 Task: Look for space in Shuangyang, China from 9th June, 2023 to 16th June, 2023 for 2 adults in price range Rs.8000 to Rs.16000. Place can be entire place with 2 bedrooms having 2 beds and 1 bathroom. Property type can be house, flat, guest house. Booking option can be shelf check-in. Required host language is Chinese (Simplified).
Action: Mouse moved to (652, 86)
Screenshot: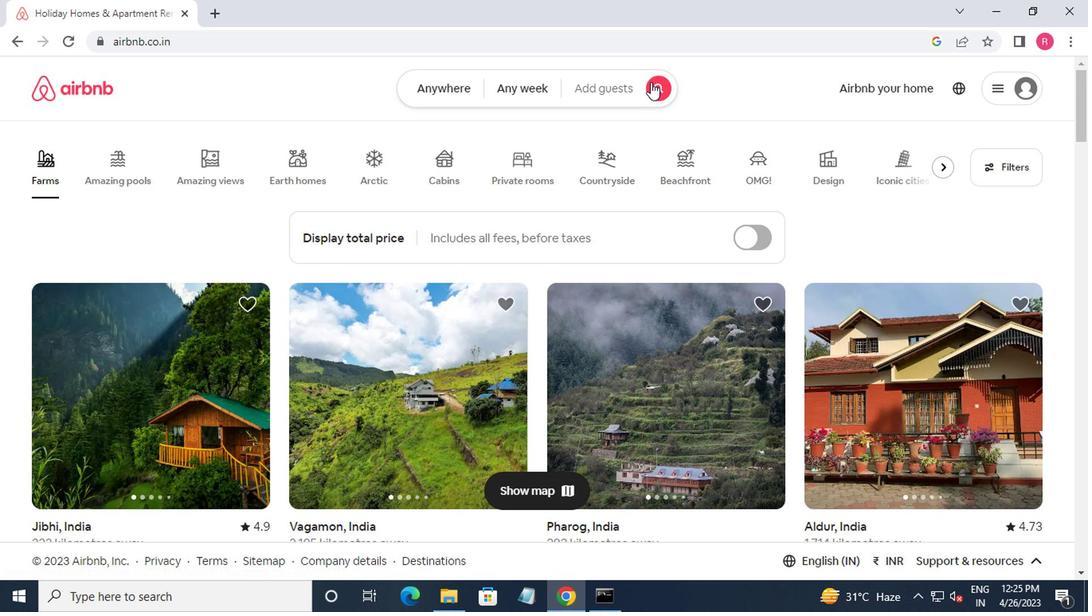 
Action: Mouse pressed left at (652, 86)
Screenshot: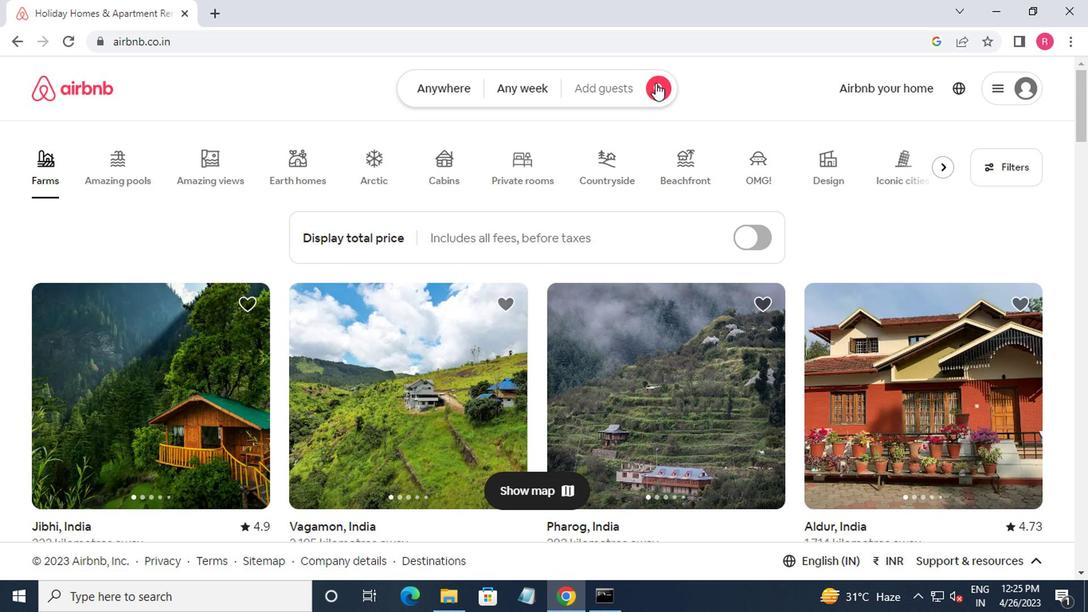 
Action: Mouse moved to (330, 157)
Screenshot: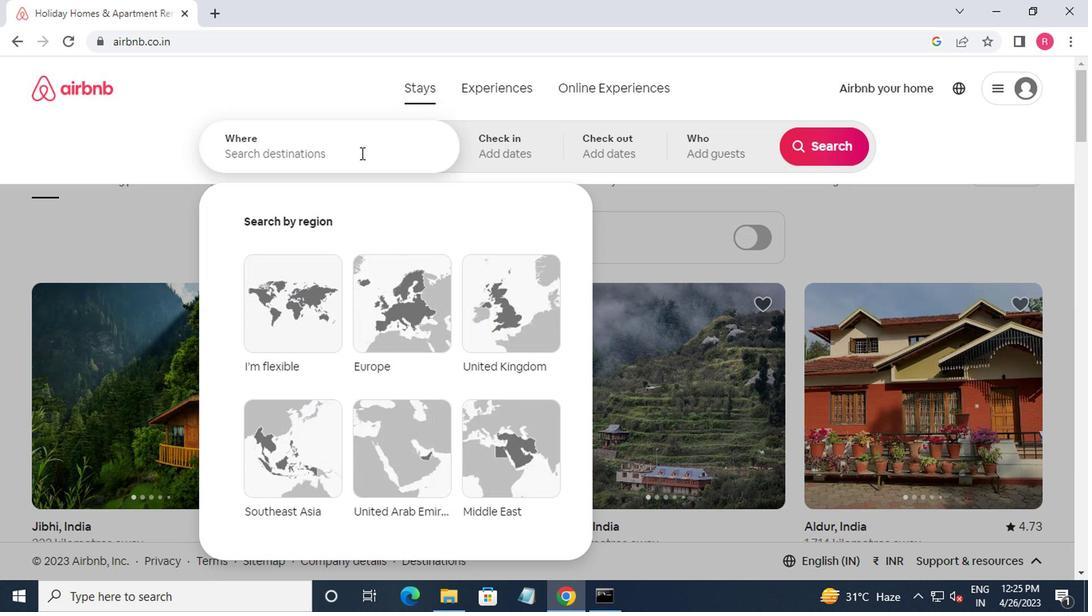 
Action: Mouse pressed left at (330, 157)
Screenshot: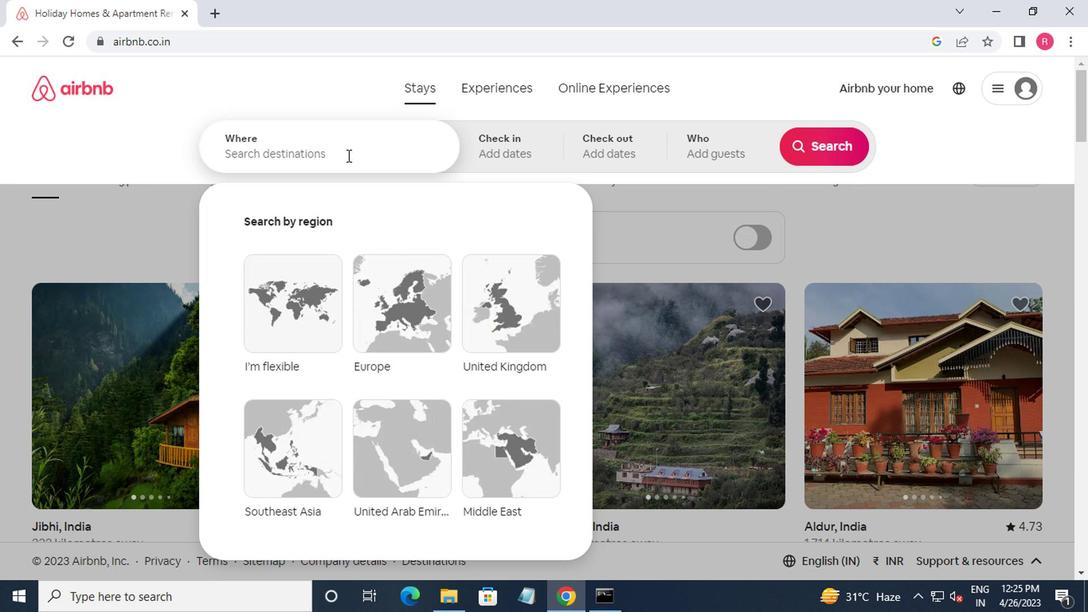 
Action: Mouse moved to (339, 159)
Screenshot: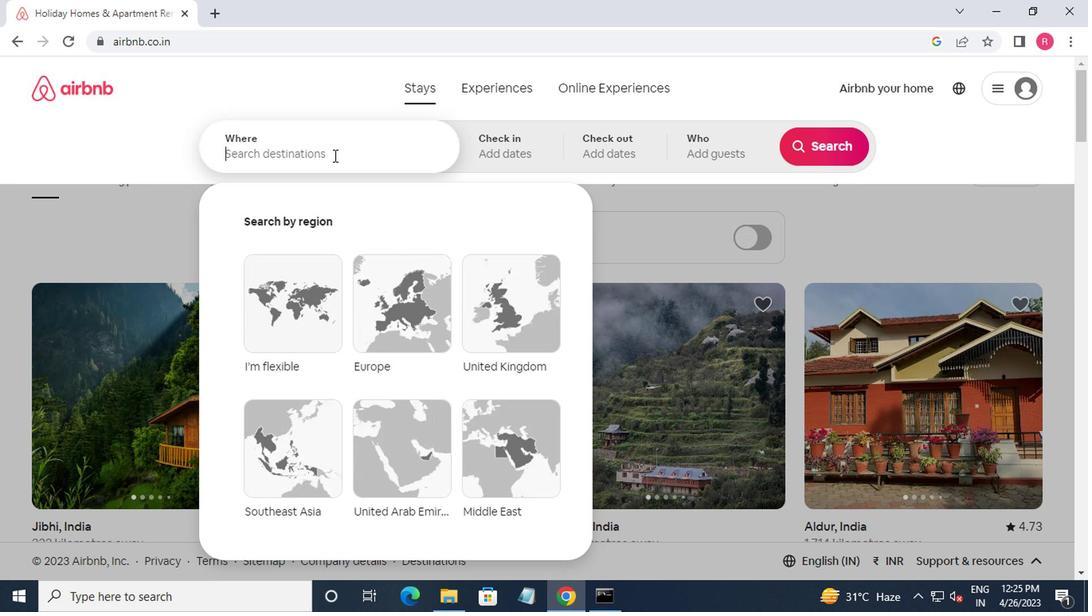 
Action: Key pressed shuangyang,china<Key.enter>
Screenshot: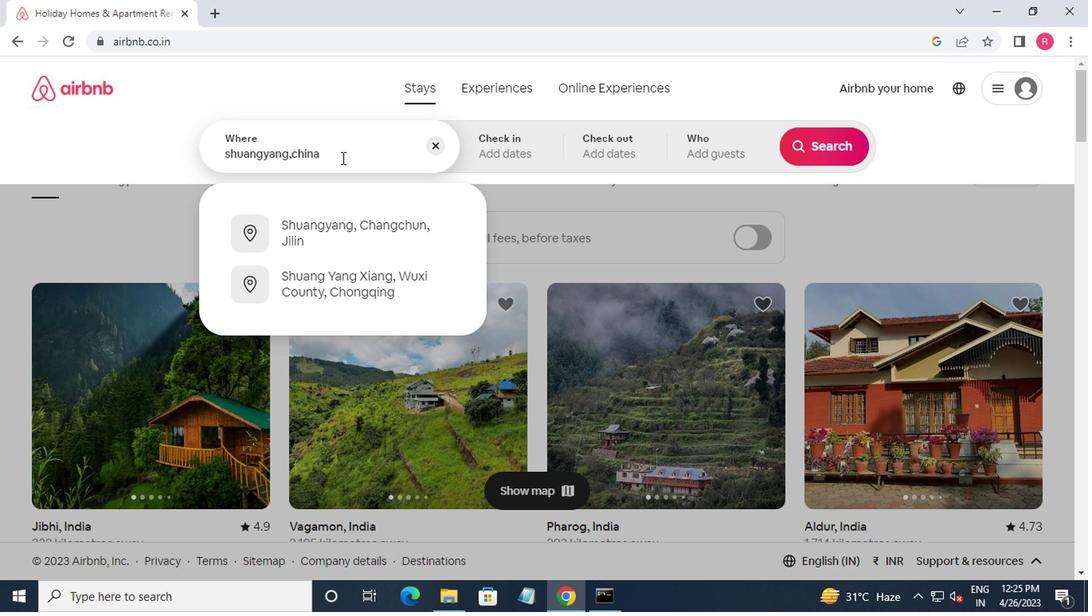 
Action: Mouse moved to (808, 273)
Screenshot: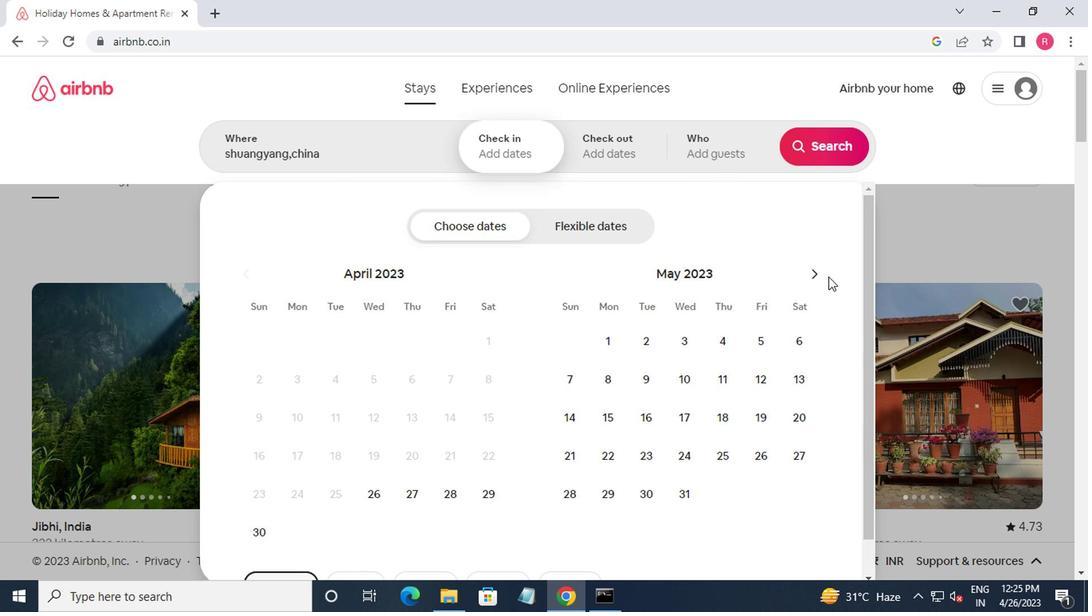 
Action: Mouse pressed left at (808, 273)
Screenshot: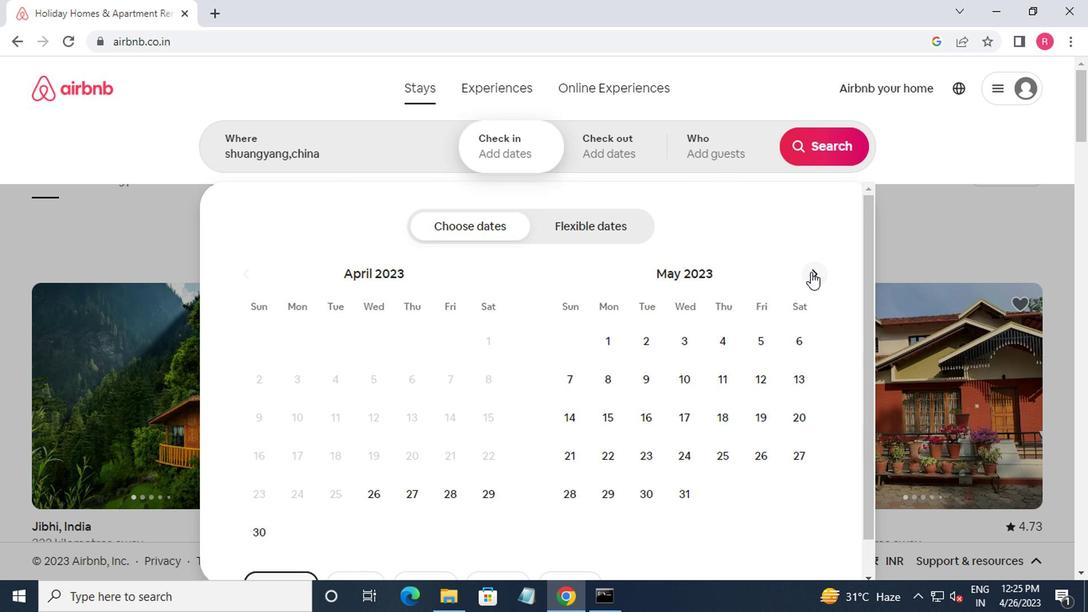 
Action: Mouse moved to (761, 392)
Screenshot: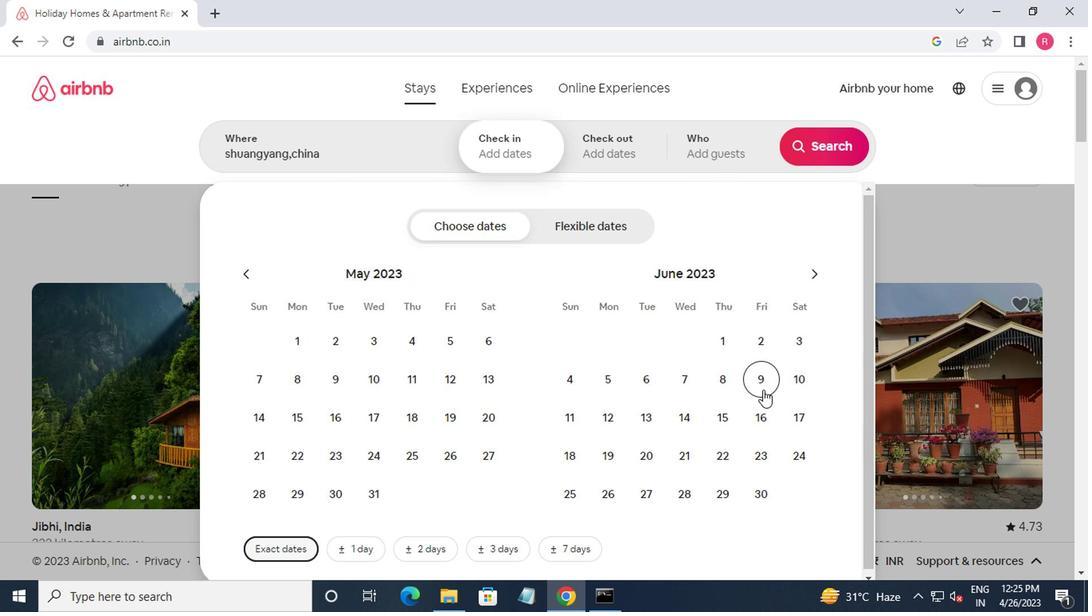 
Action: Mouse pressed left at (761, 392)
Screenshot: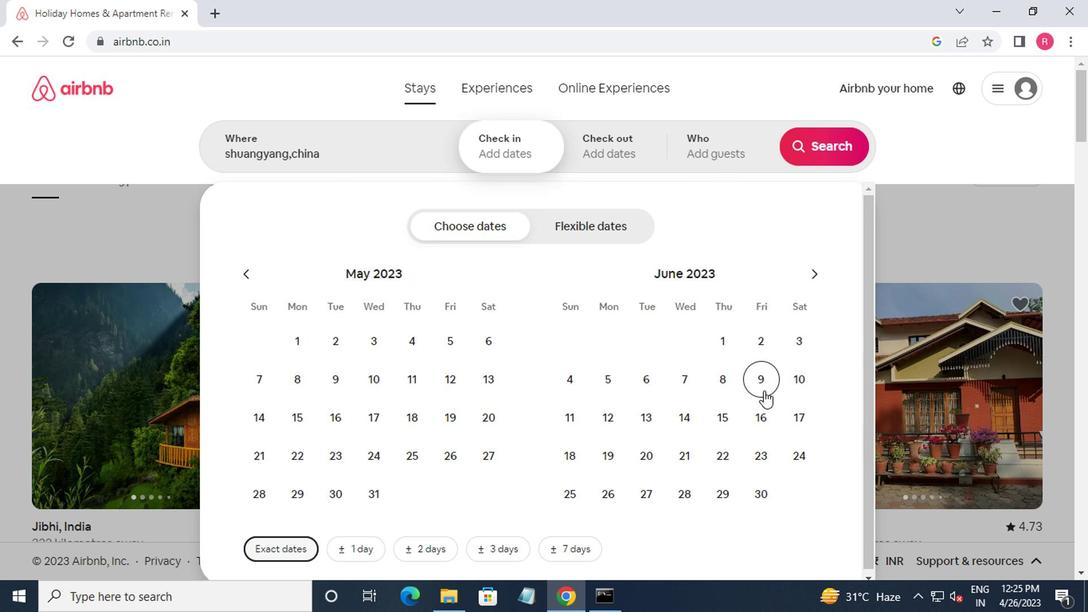 
Action: Mouse moved to (751, 427)
Screenshot: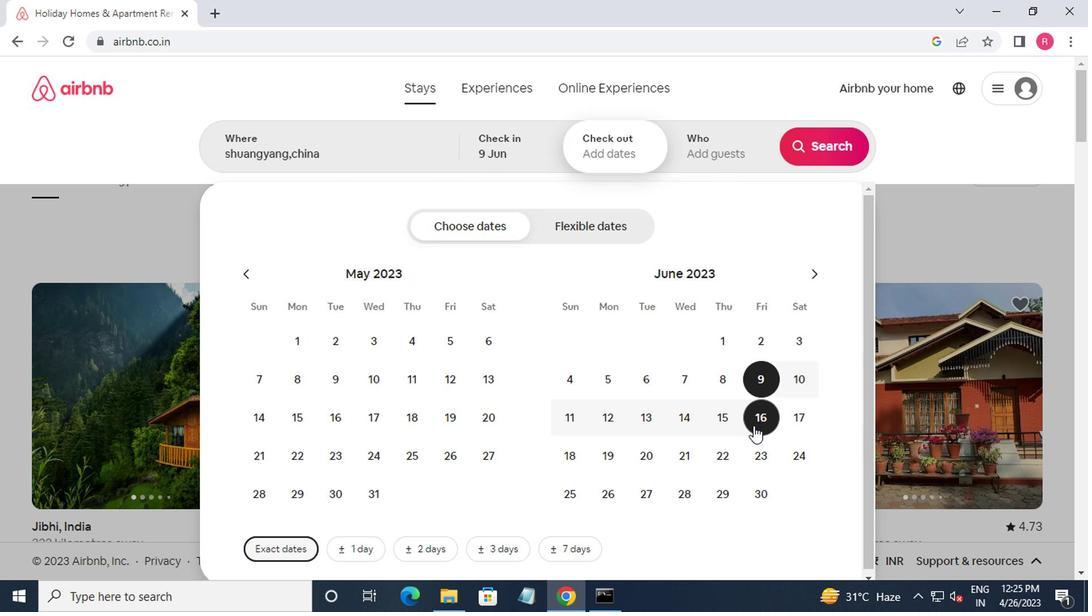 
Action: Mouse pressed left at (751, 427)
Screenshot: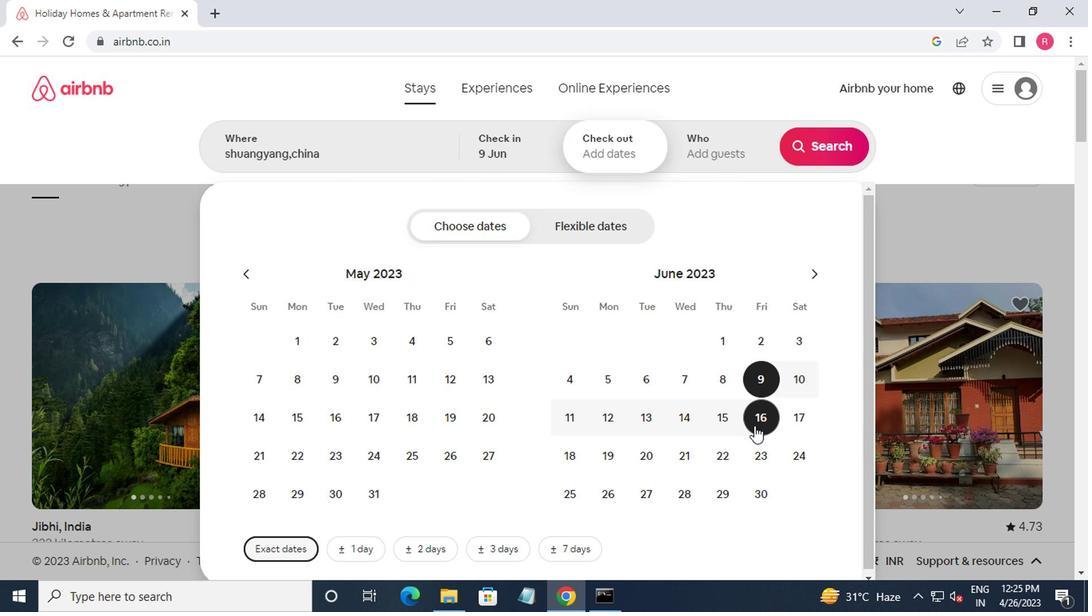 
Action: Mouse moved to (718, 147)
Screenshot: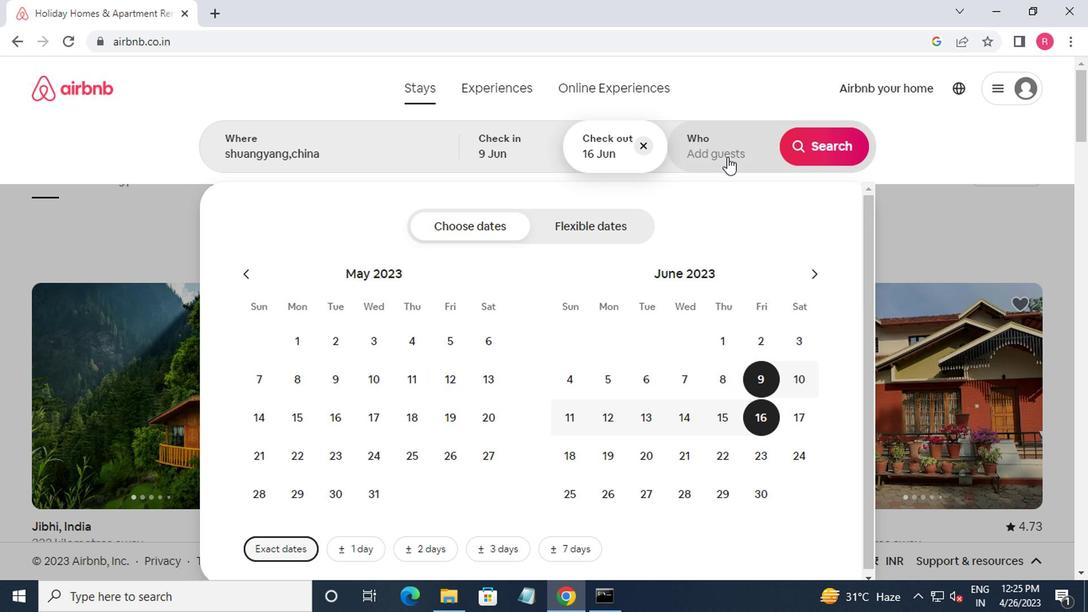 
Action: Mouse pressed left at (718, 147)
Screenshot: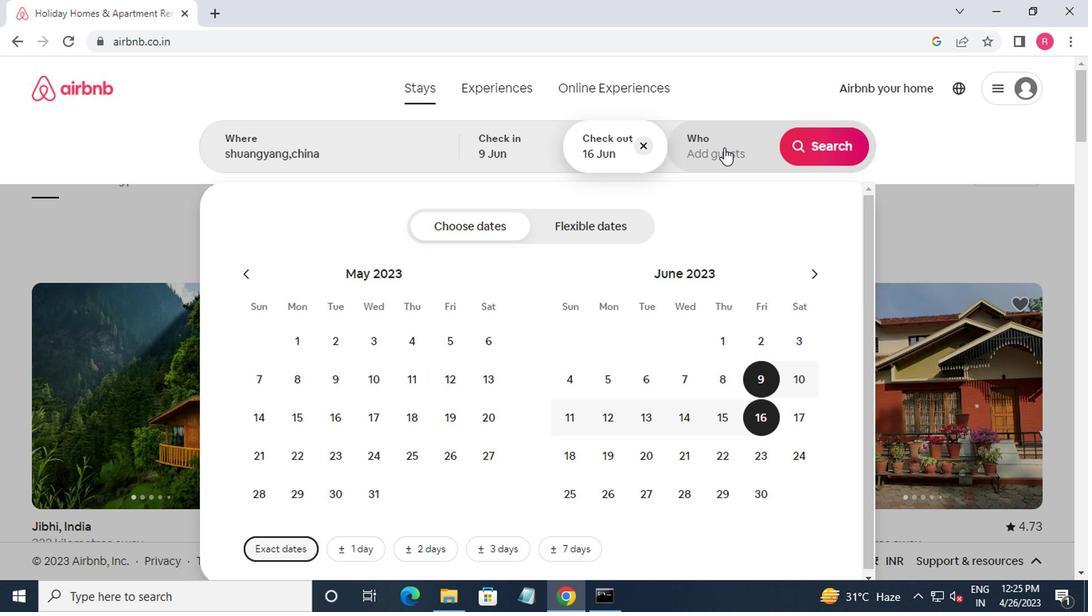 
Action: Mouse moved to (824, 226)
Screenshot: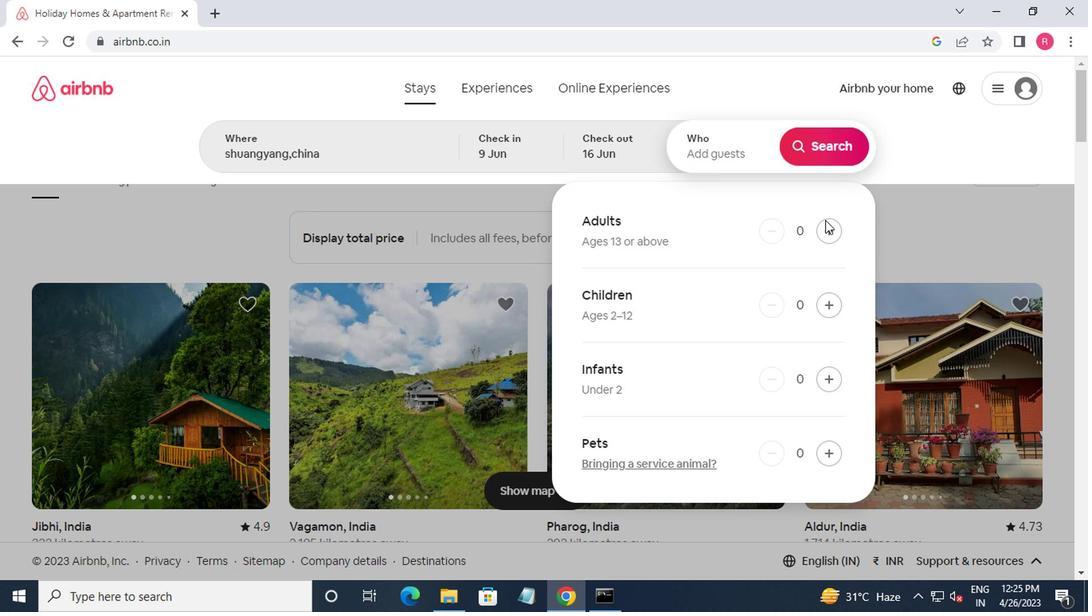 
Action: Mouse pressed left at (824, 226)
Screenshot: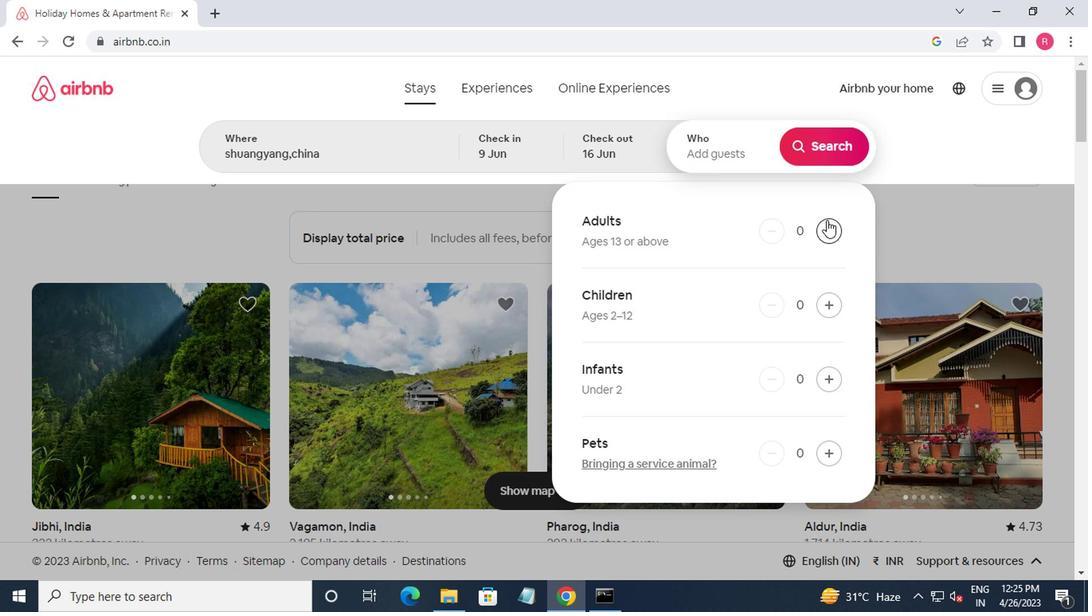 
Action: Mouse moved to (824, 226)
Screenshot: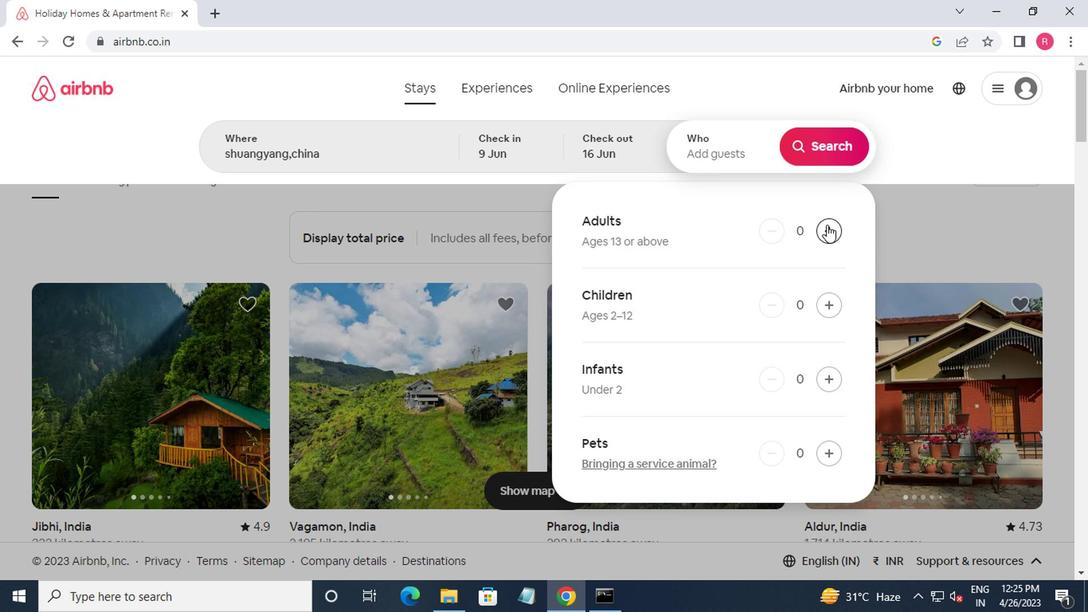 
Action: Mouse pressed left at (824, 226)
Screenshot: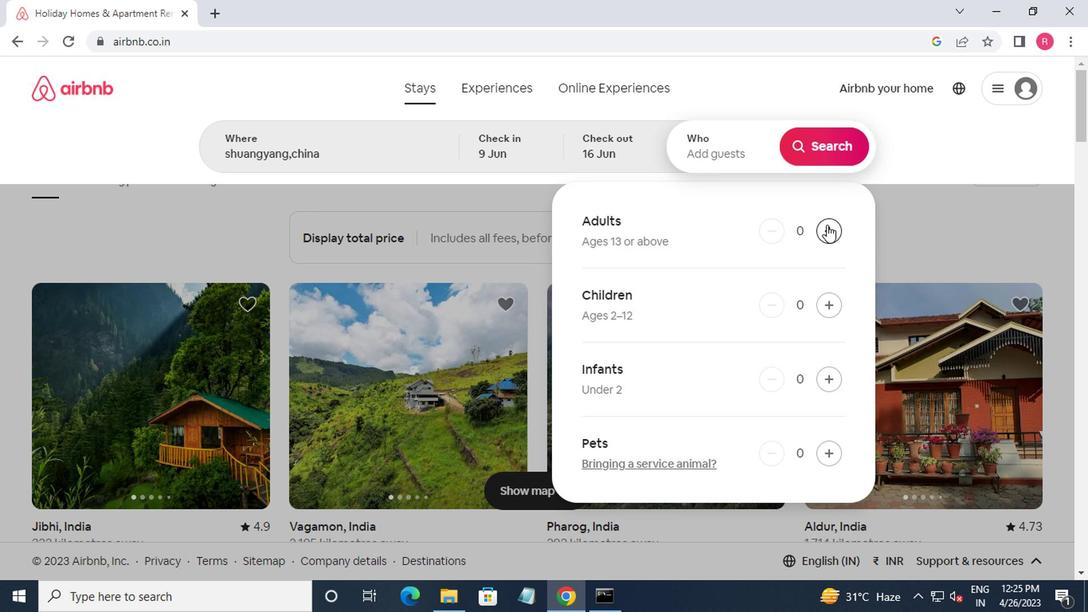 
Action: Mouse moved to (814, 156)
Screenshot: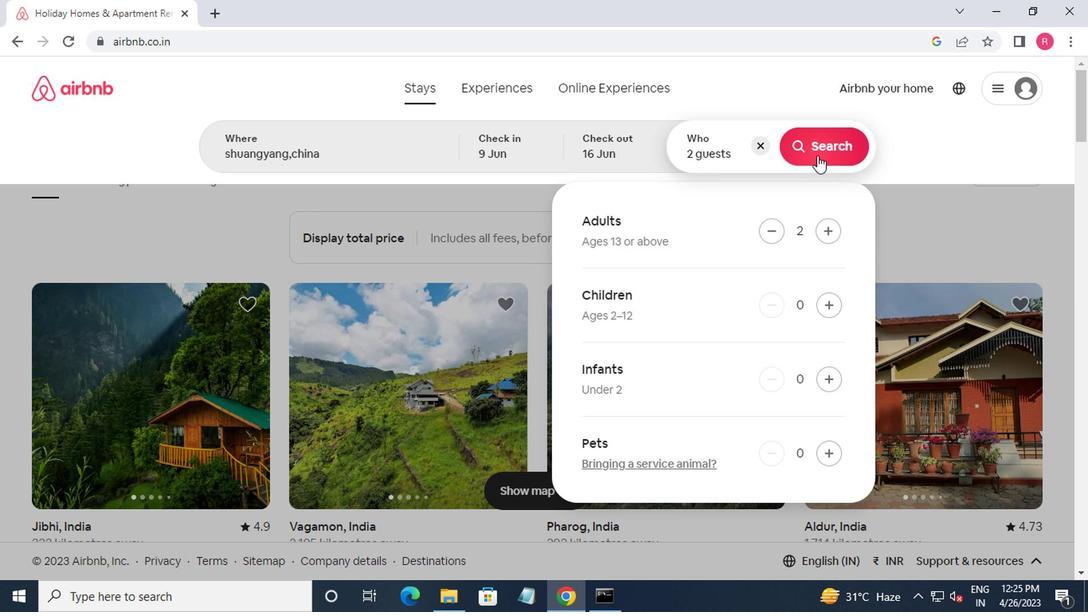 
Action: Mouse pressed left at (814, 156)
Screenshot: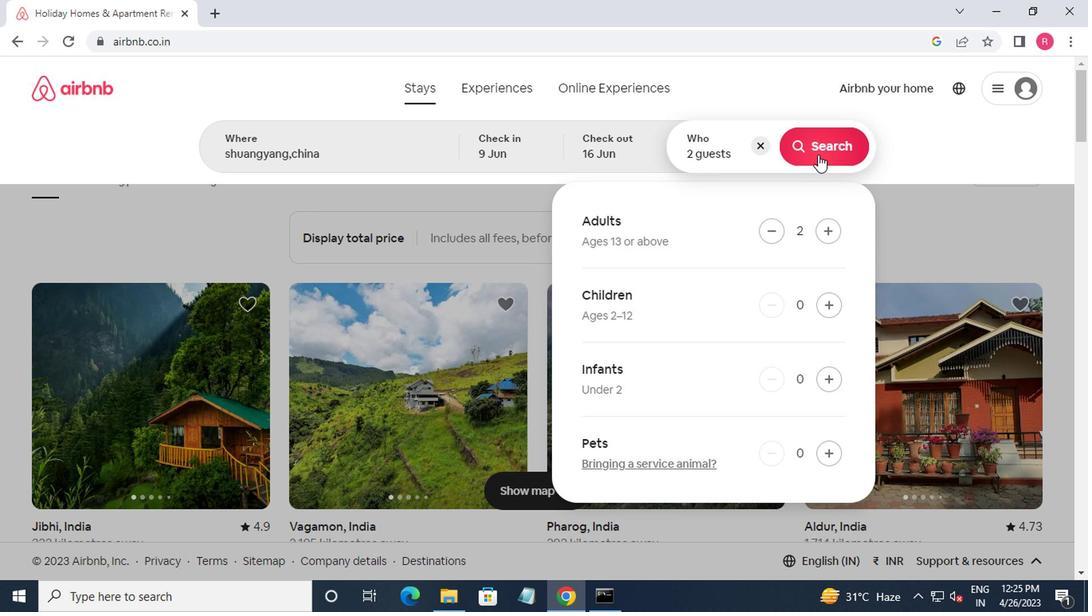 
Action: Mouse moved to (996, 157)
Screenshot: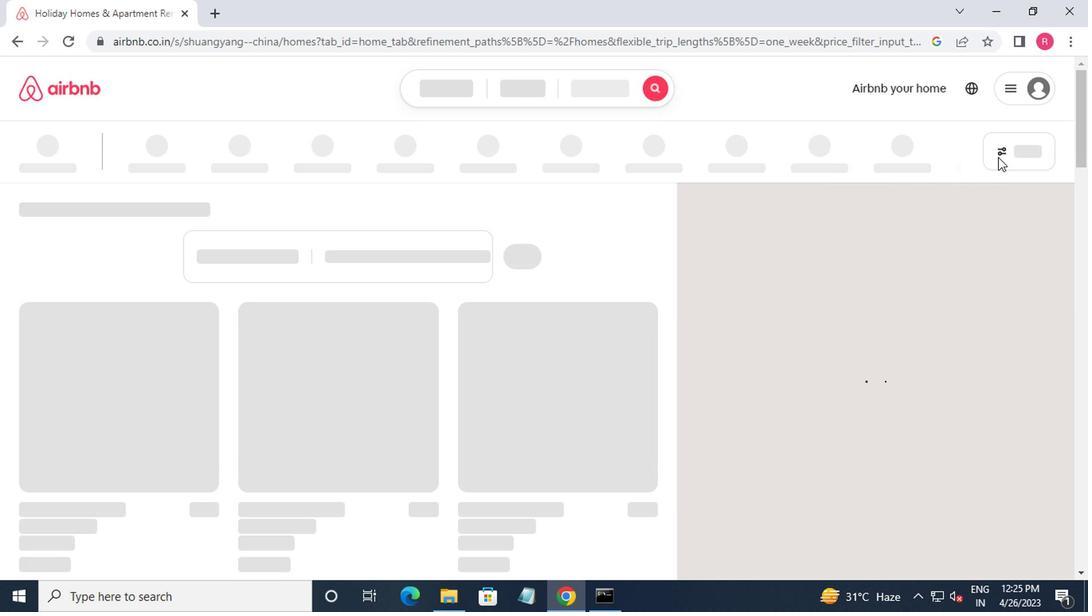 
Action: Mouse pressed left at (996, 157)
Screenshot: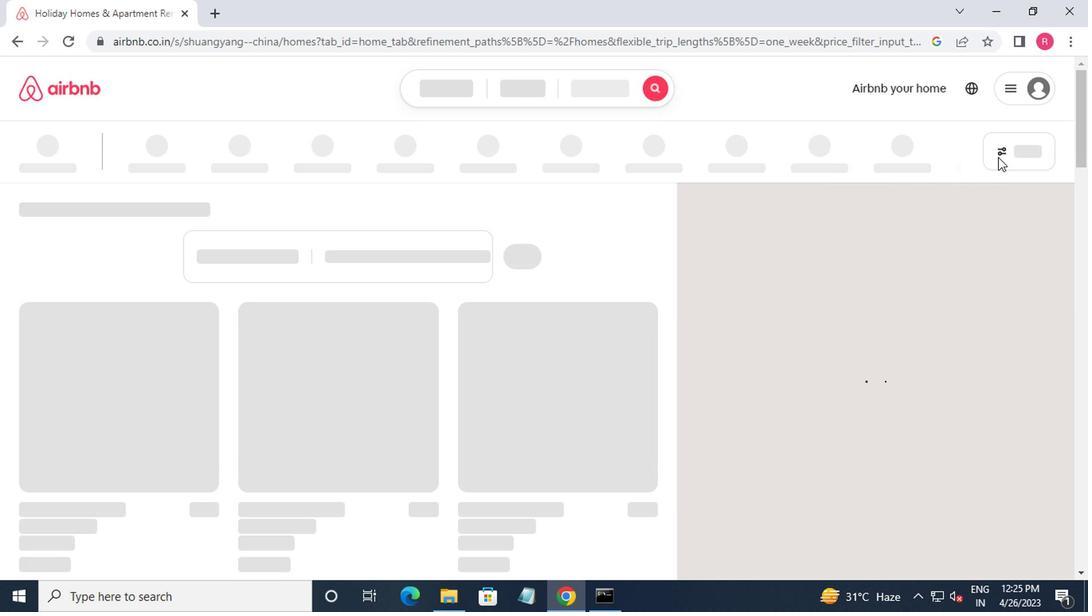 
Action: Mouse moved to (405, 261)
Screenshot: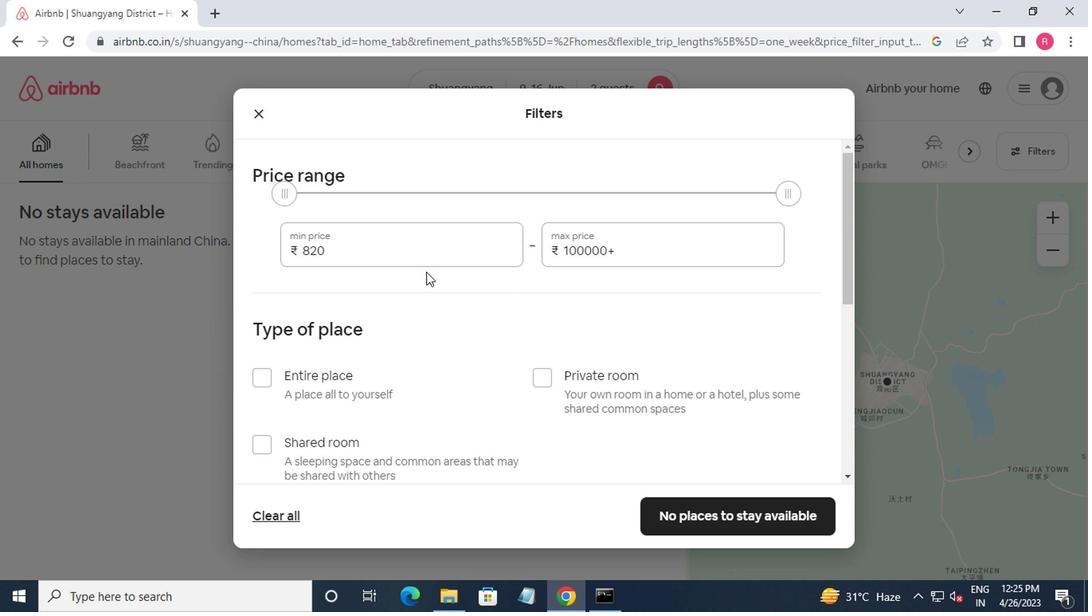 
Action: Mouse pressed left at (405, 261)
Screenshot: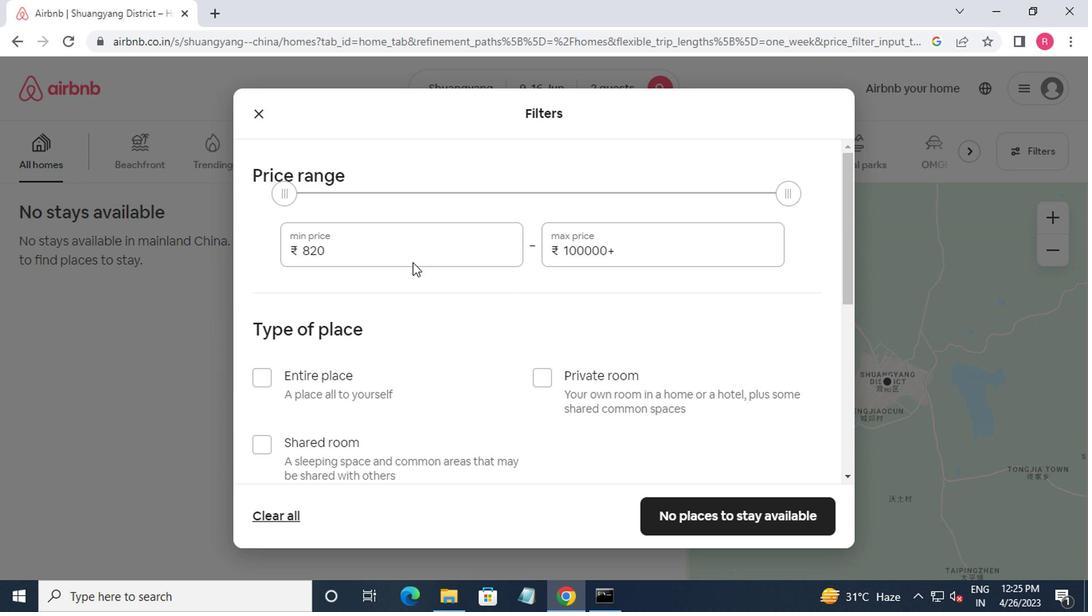 
Action: Mouse moved to (405, 260)
Screenshot: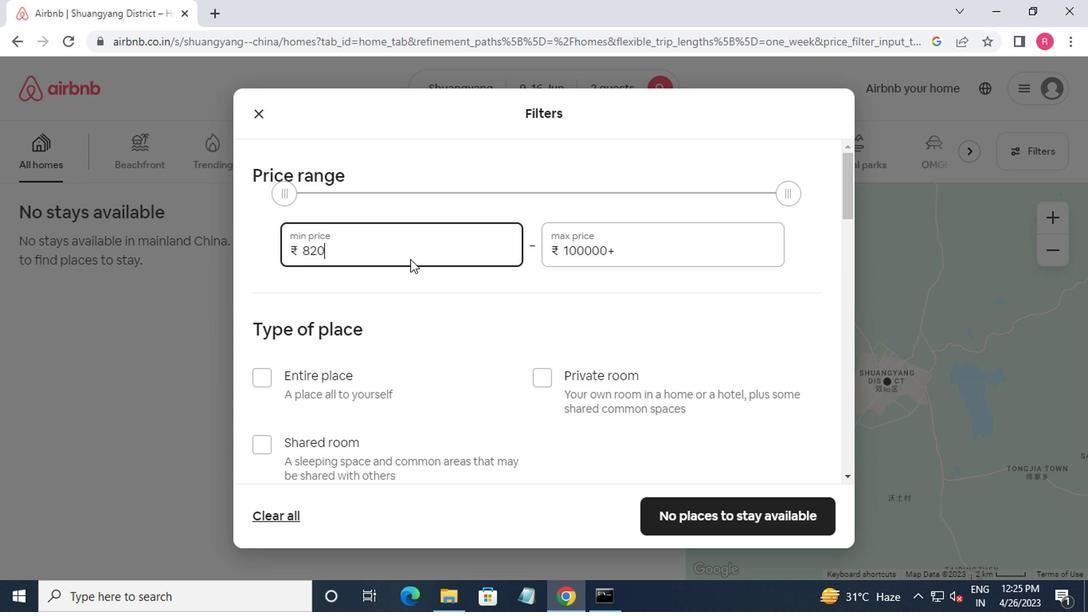 
Action: Key pressed <Key.backspace><Key.backspace>000<Key.tab>16000
Screenshot: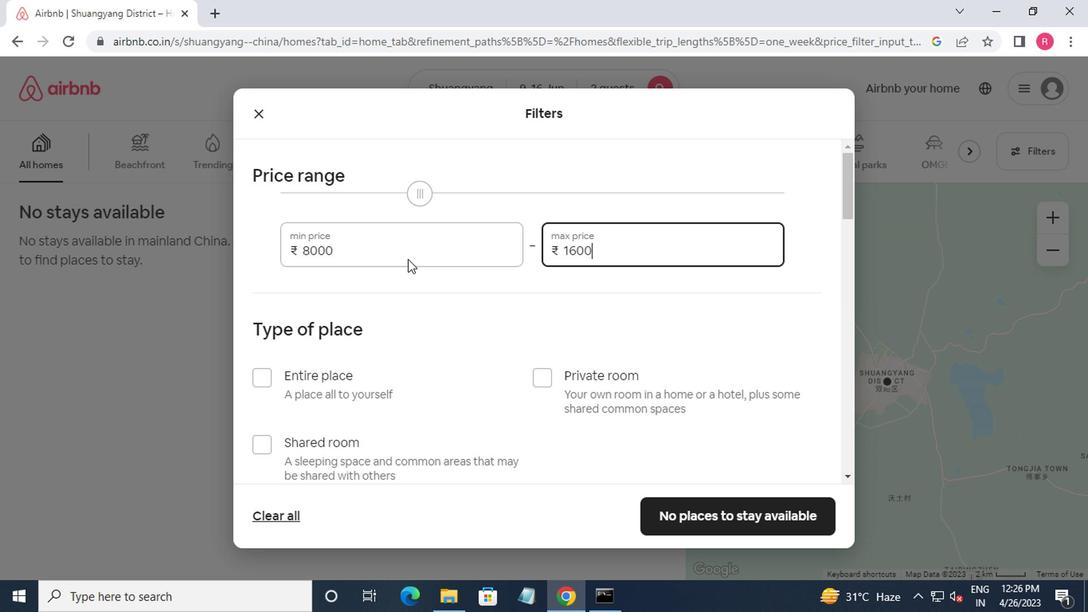 
Action: Mouse moved to (426, 304)
Screenshot: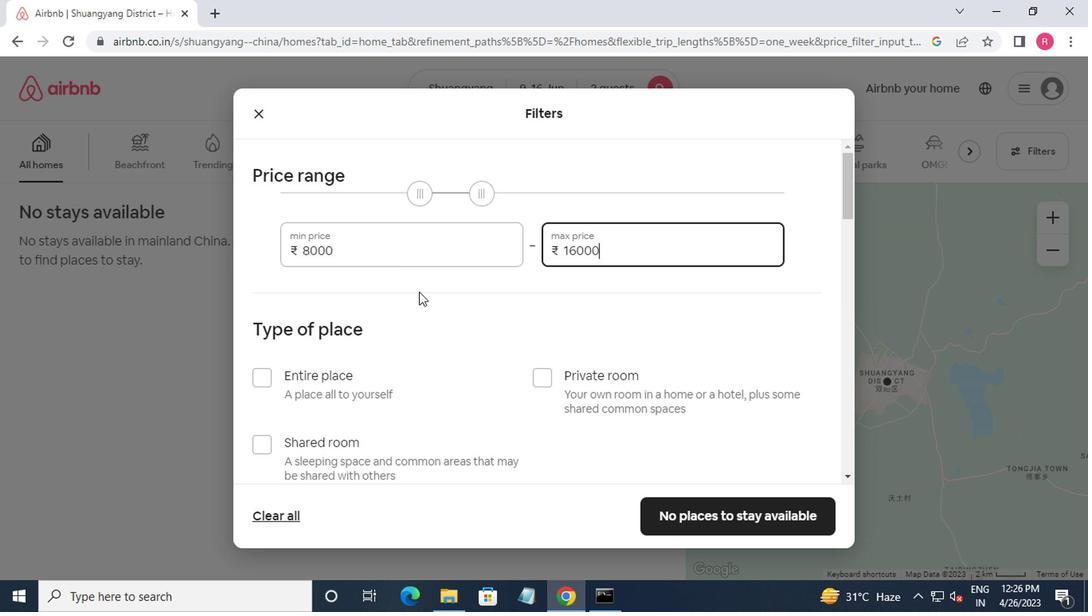 
Action: Mouse scrolled (426, 303) with delta (0, -1)
Screenshot: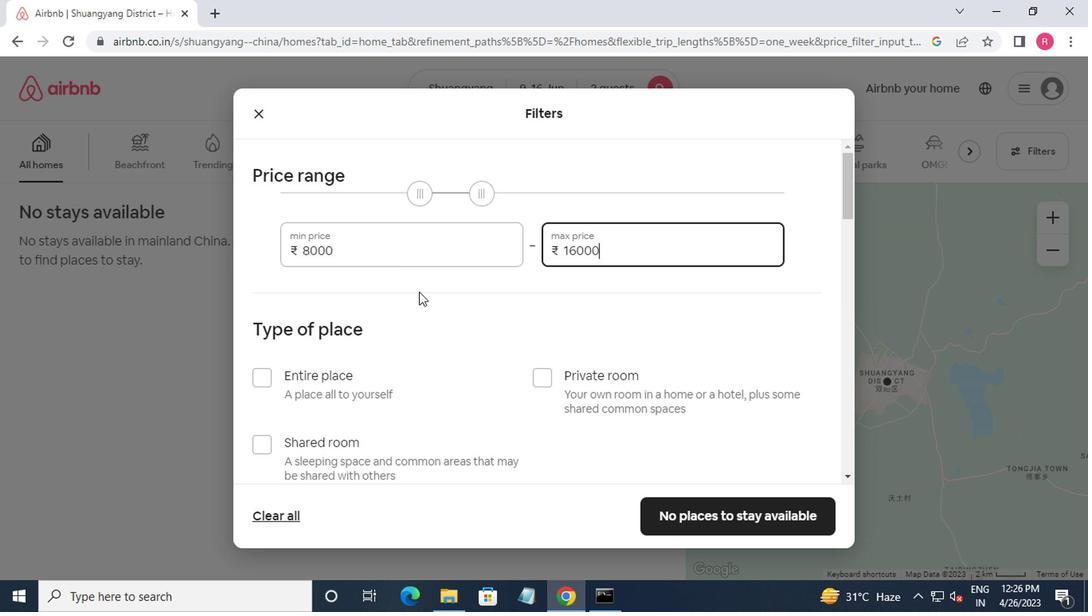 
Action: Mouse moved to (446, 311)
Screenshot: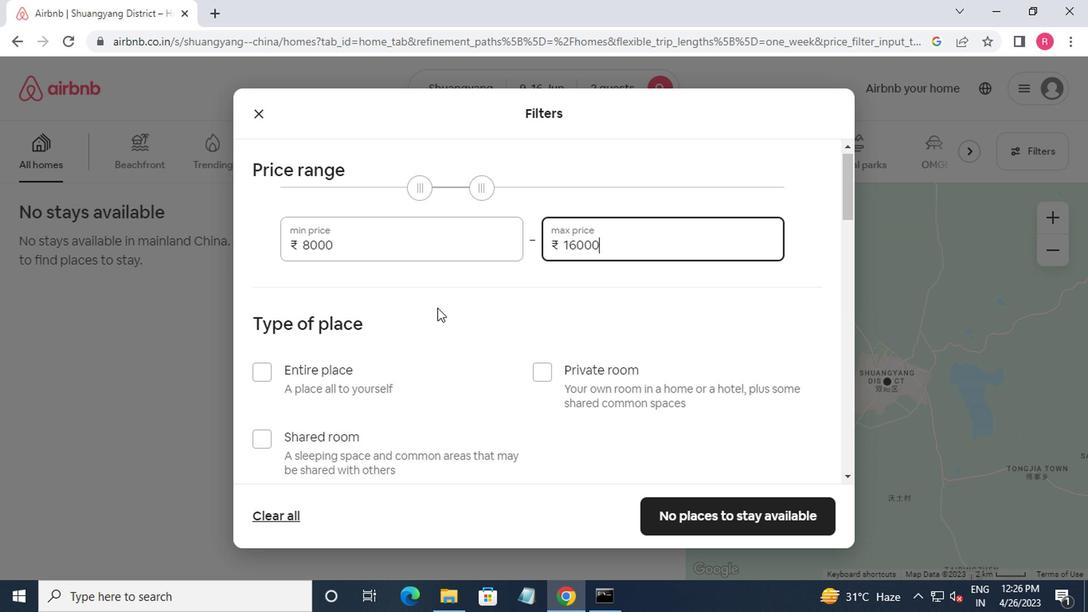 
Action: Mouse scrolled (446, 311) with delta (0, 0)
Screenshot: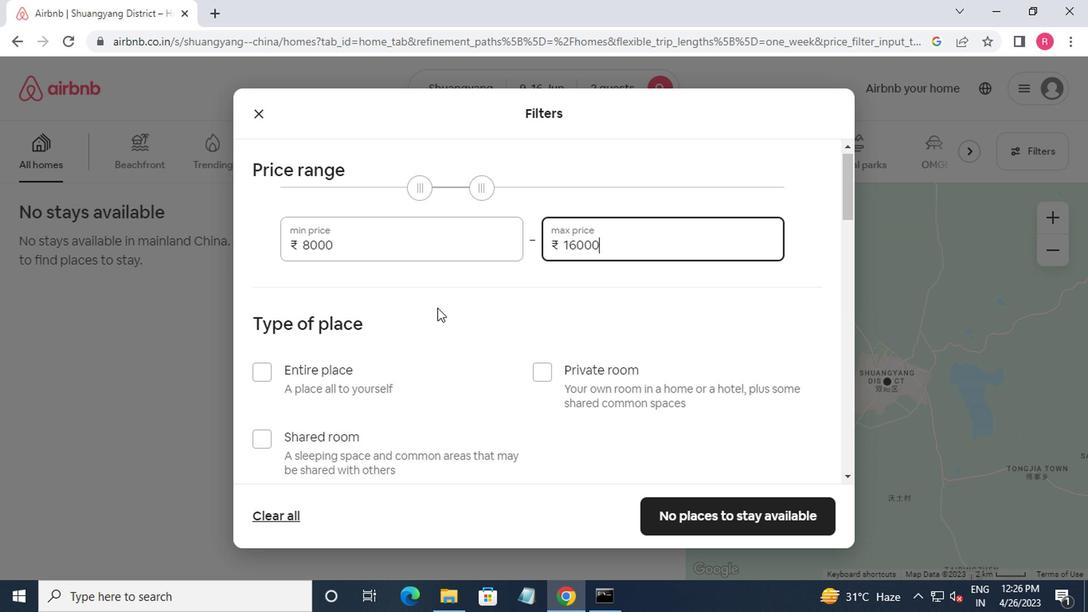 
Action: Mouse moved to (269, 224)
Screenshot: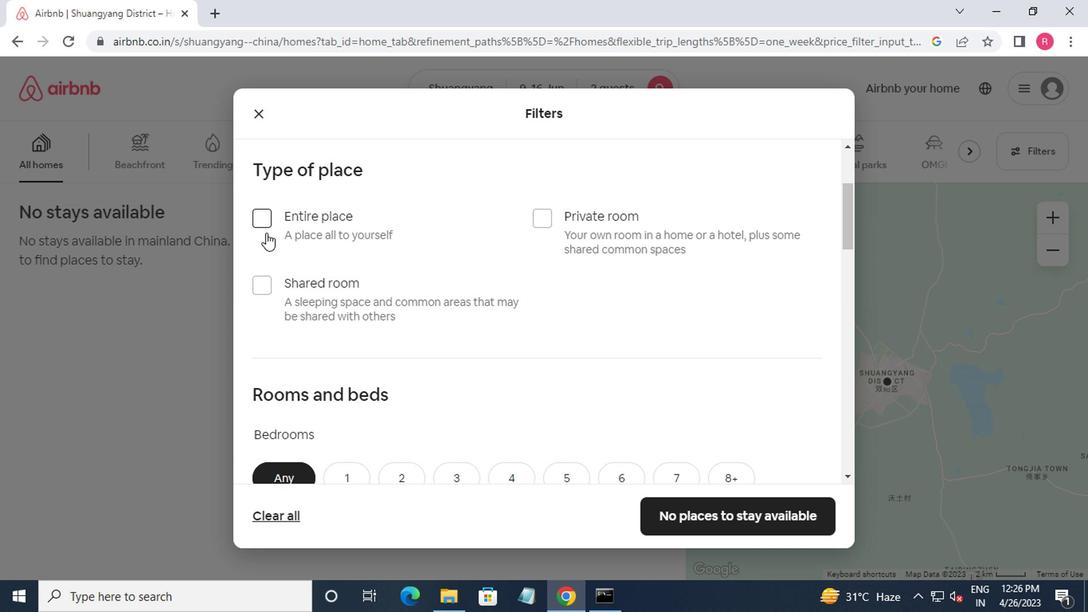 
Action: Mouse pressed left at (269, 224)
Screenshot: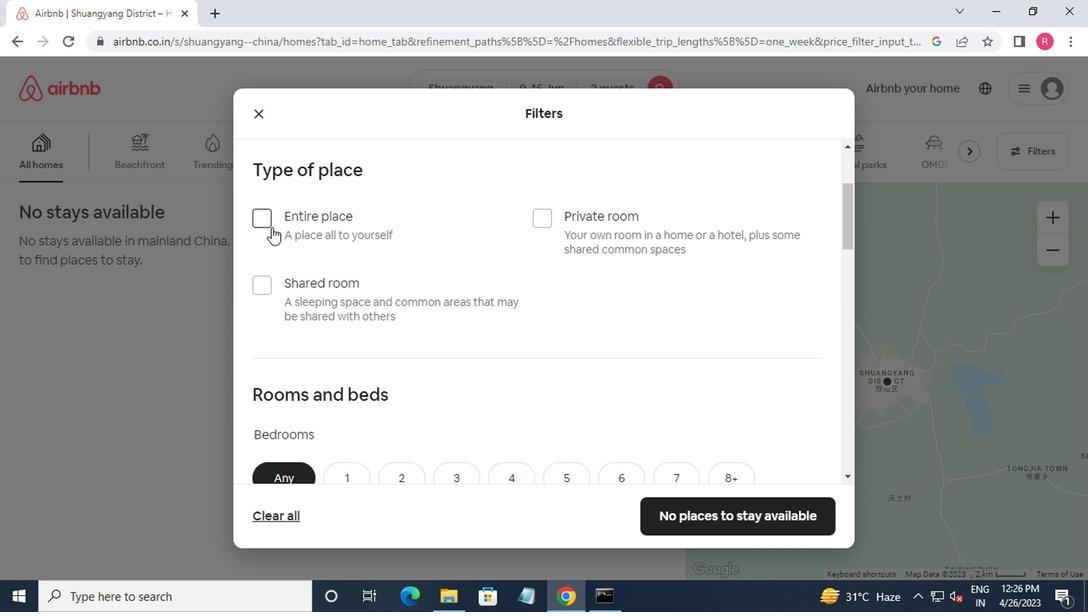 
Action: Mouse moved to (440, 325)
Screenshot: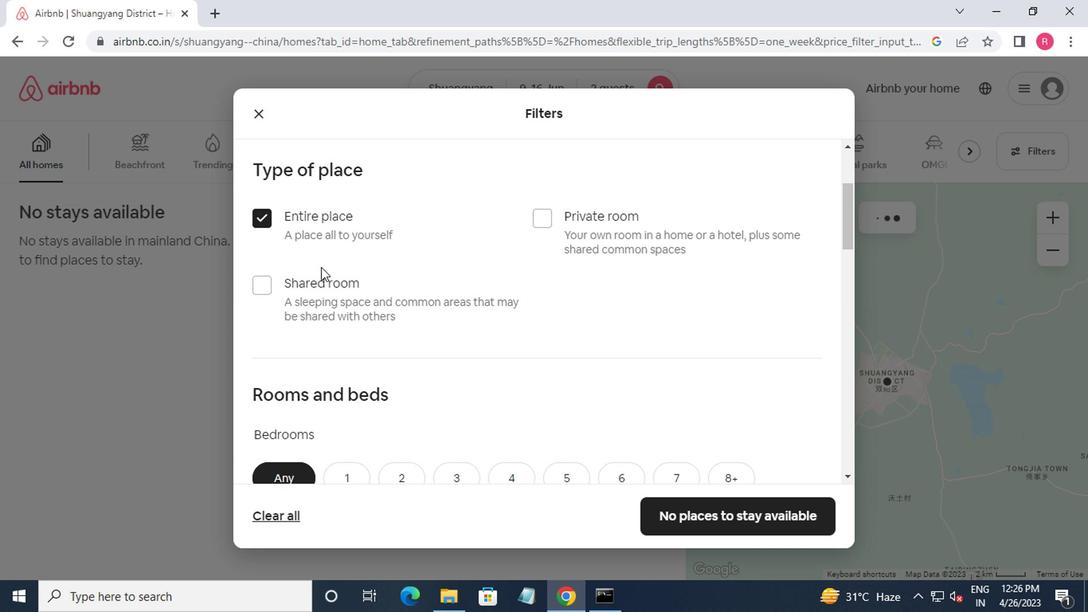 
Action: Mouse scrolled (440, 325) with delta (0, 0)
Screenshot: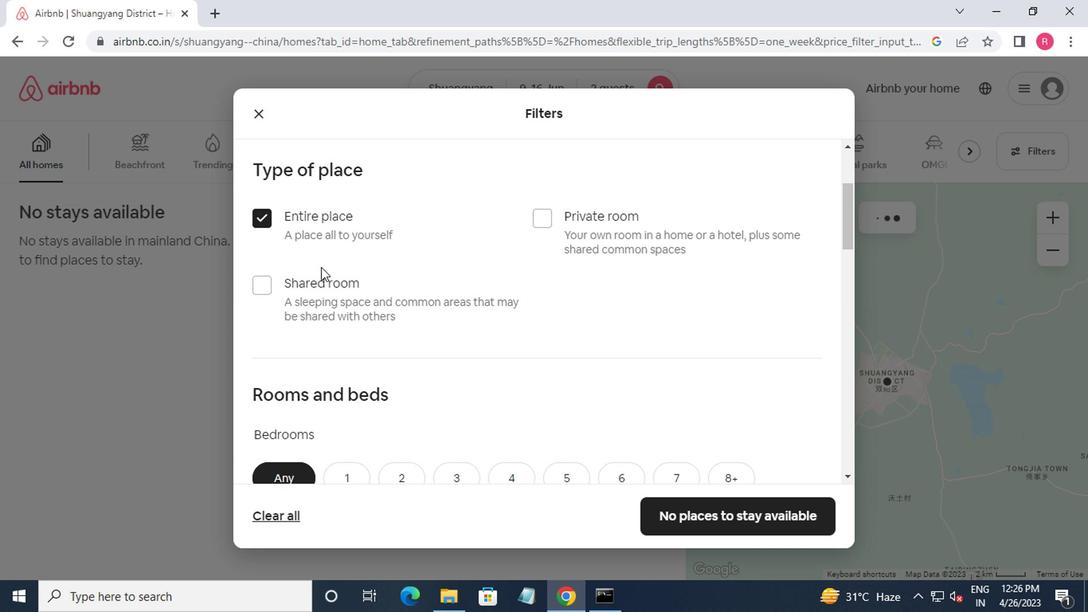 
Action: Mouse moved to (442, 330)
Screenshot: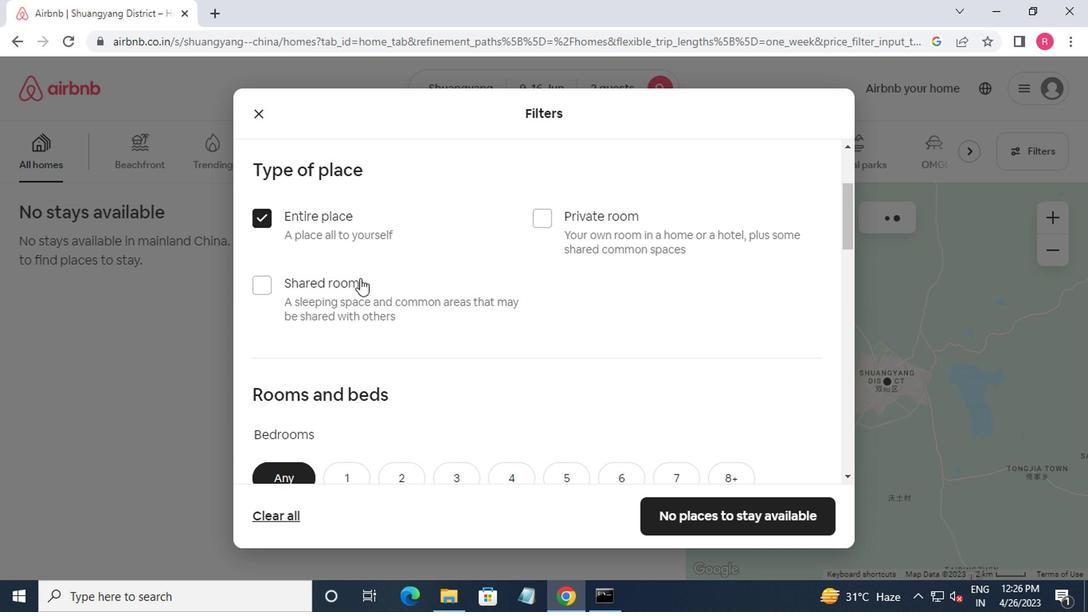 
Action: Mouse scrolled (442, 329) with delta (0, -1)
Screenshot: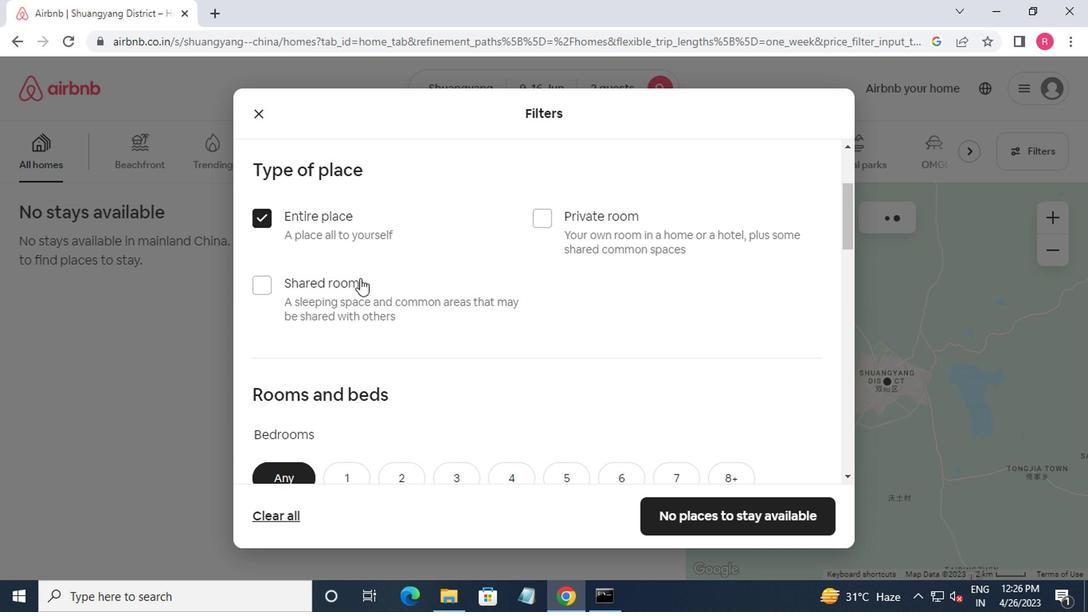 
Action: Mouse moved to (443, 336)
Screenshot: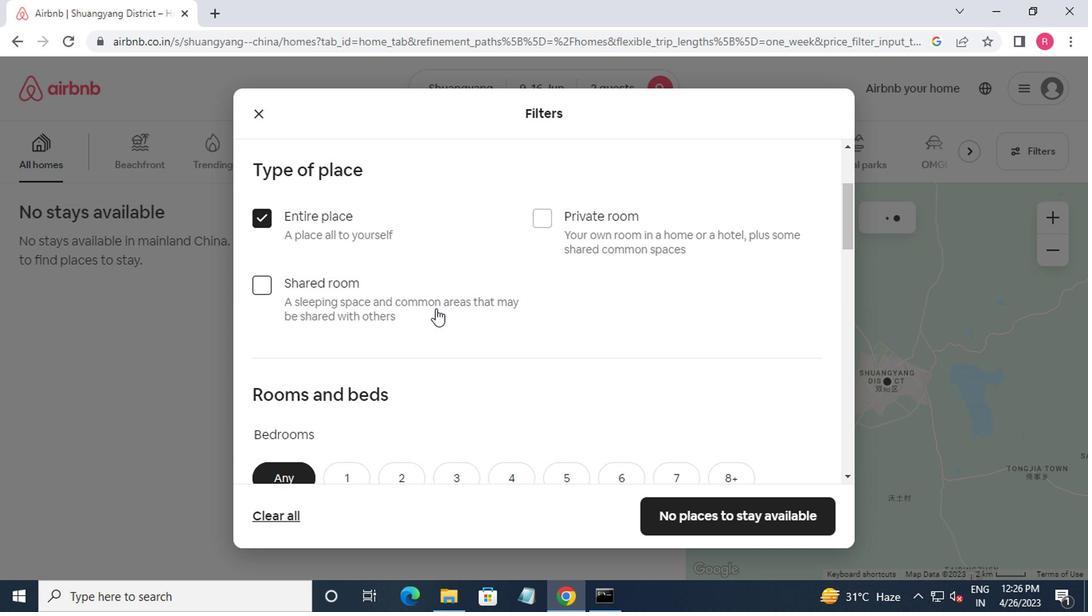 
Action: Mouse scrolled (443, 335) with delta (0, -1)
Screenshot: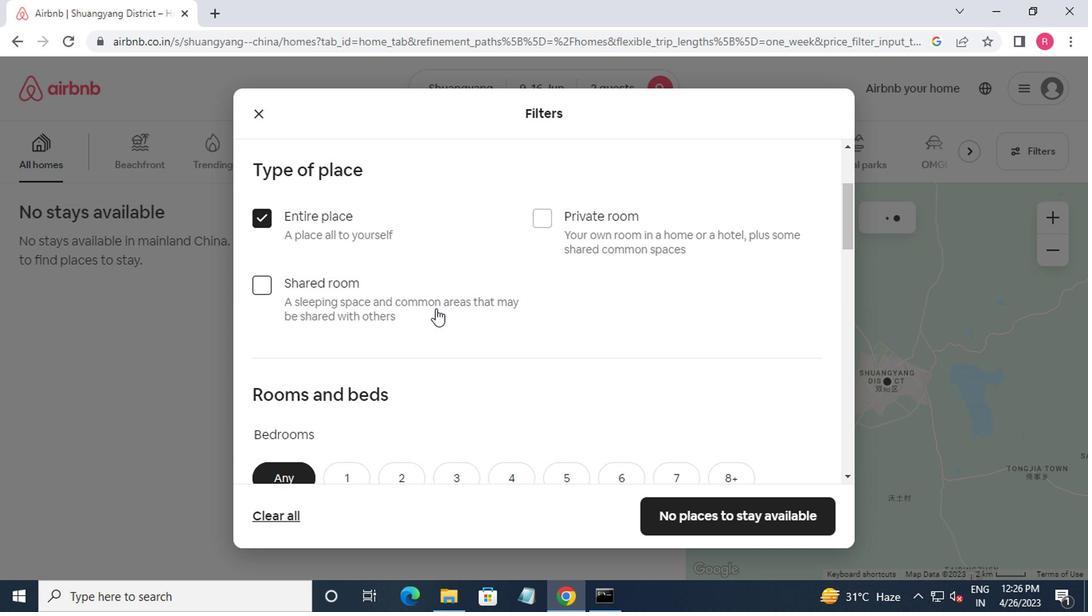
Action: Mouse moved to (397, 246)
Screenshot: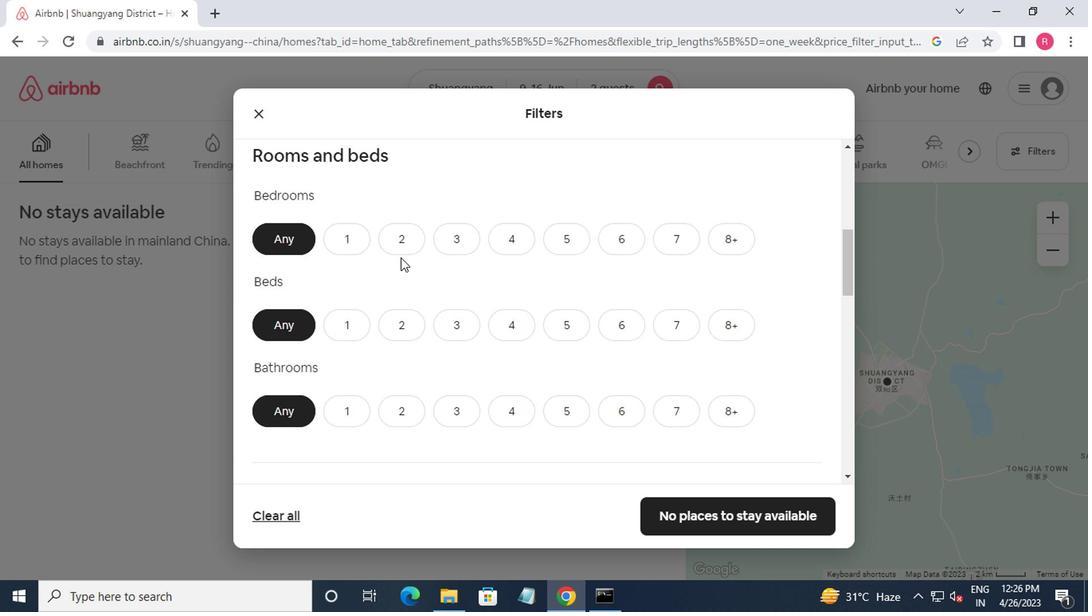 
Action: Mouse pressed left at (397, 246)
Screenshot: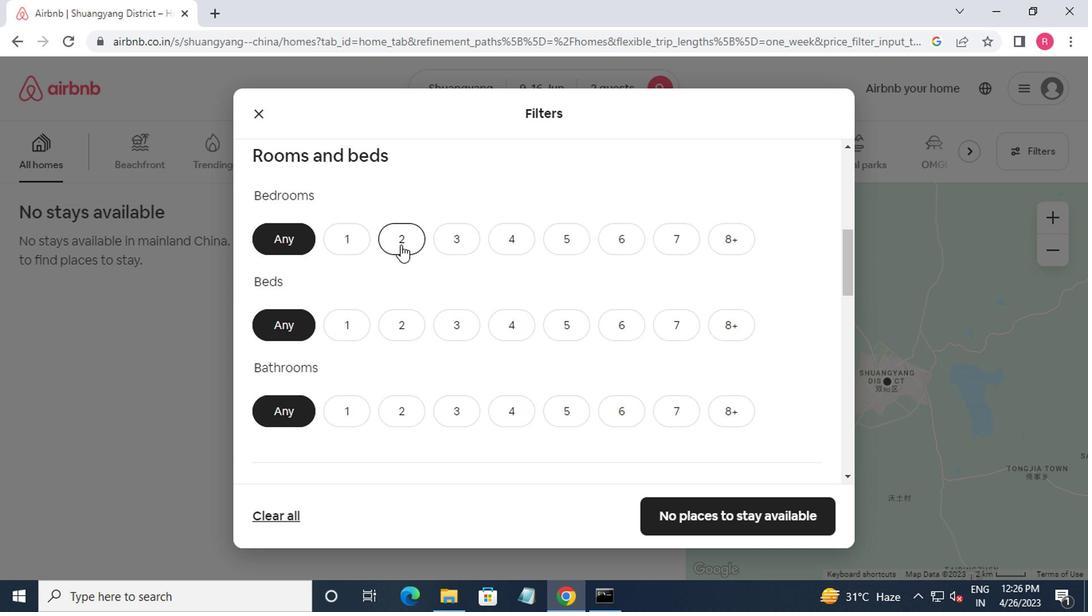 
Action: Mouse moved to (396, 258)
Screenshot: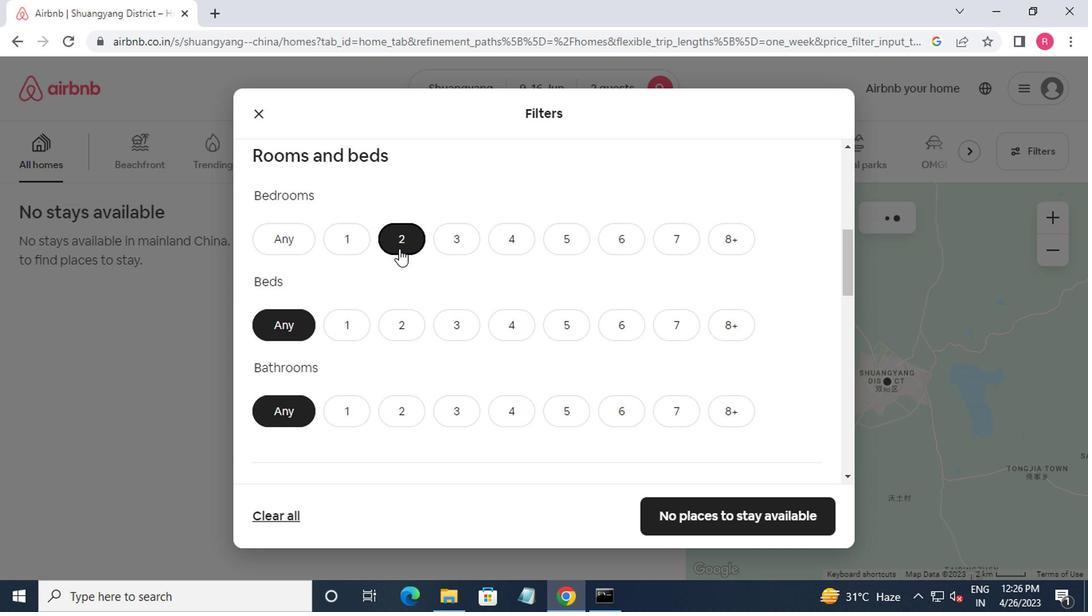 
Action: Mouse scrolled (396, 257) with delta (0, 0)
Screenshot: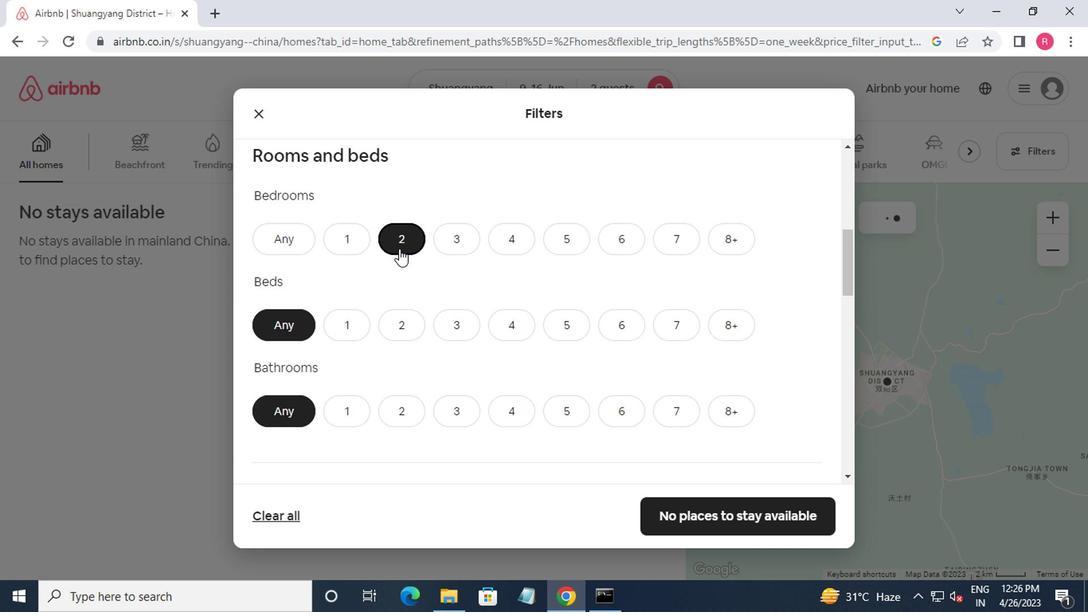 
Action: Mouse moved to (393, 258)
Screenshot: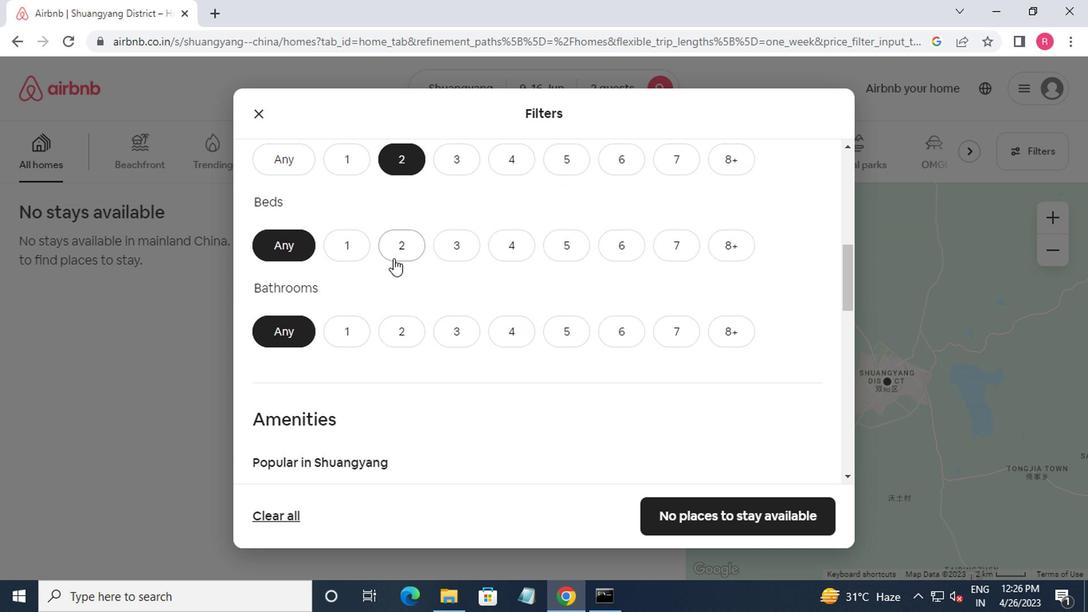
Action: Mouse pressed left at (393, 258)
Screenshot: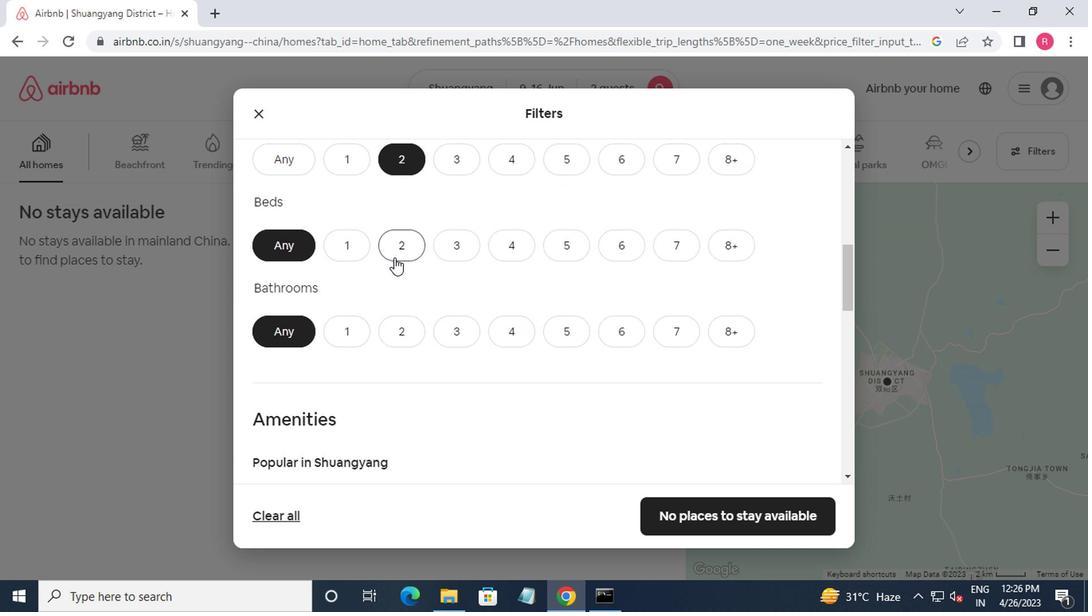 
Action: Mouse moved to (355, 329)
Screenshot: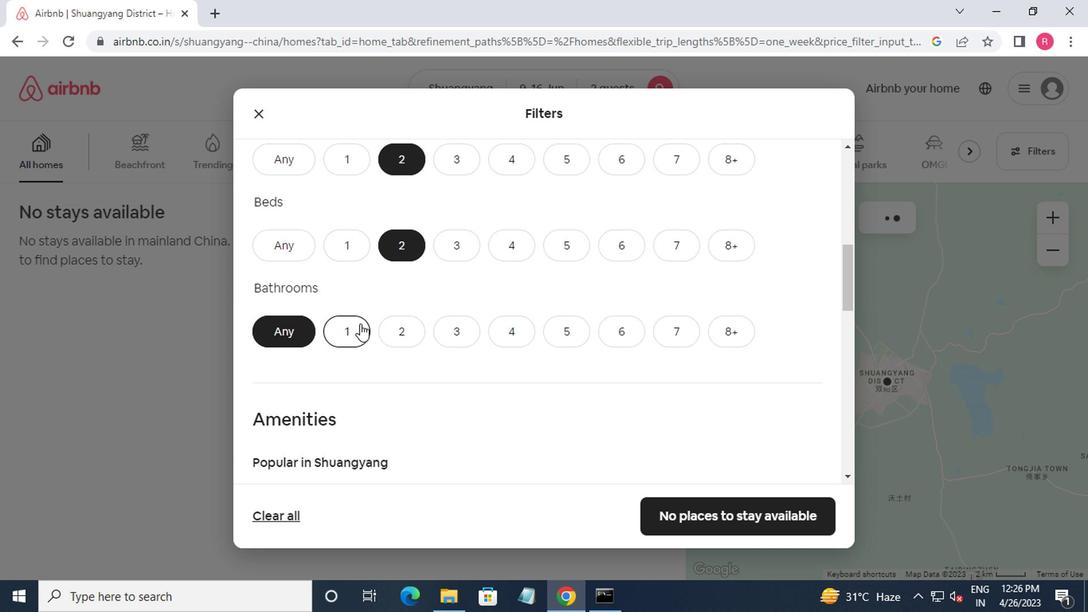 
Action: Mouse pressed left at (355, 329)
Screenshot: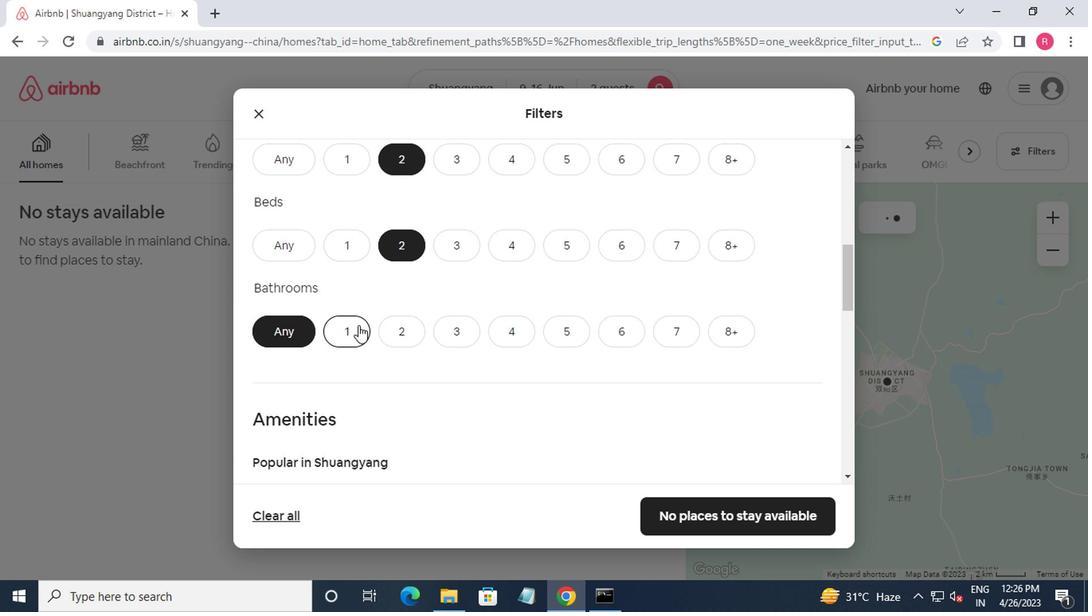 
Action: Mouse moved to (408, 331)
Screenshot: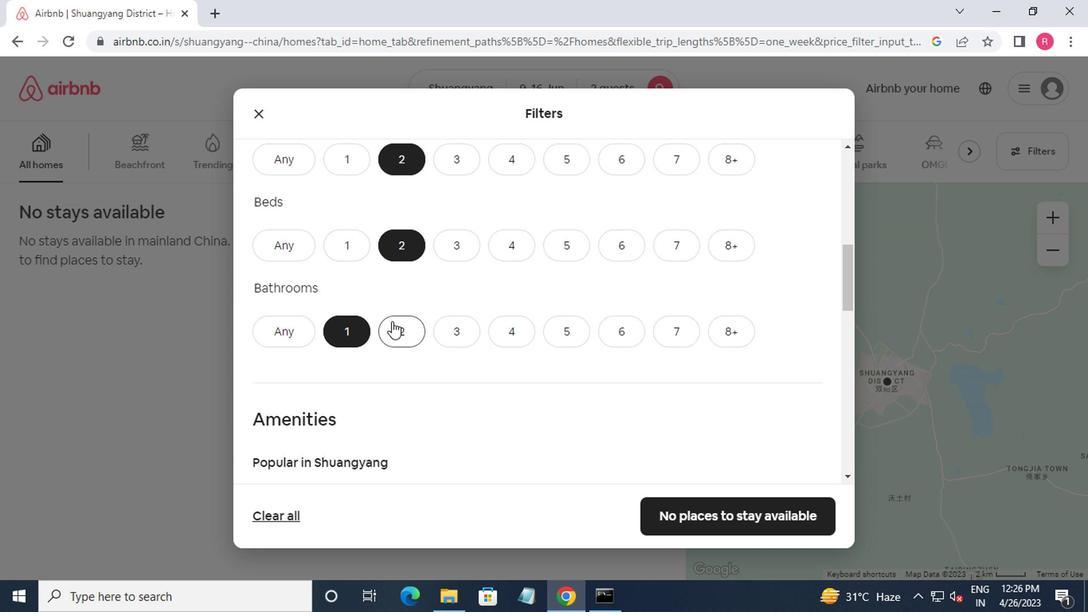 
Action: Mouse scrolled (408, 330) with delta (0, 0)
Screenshot: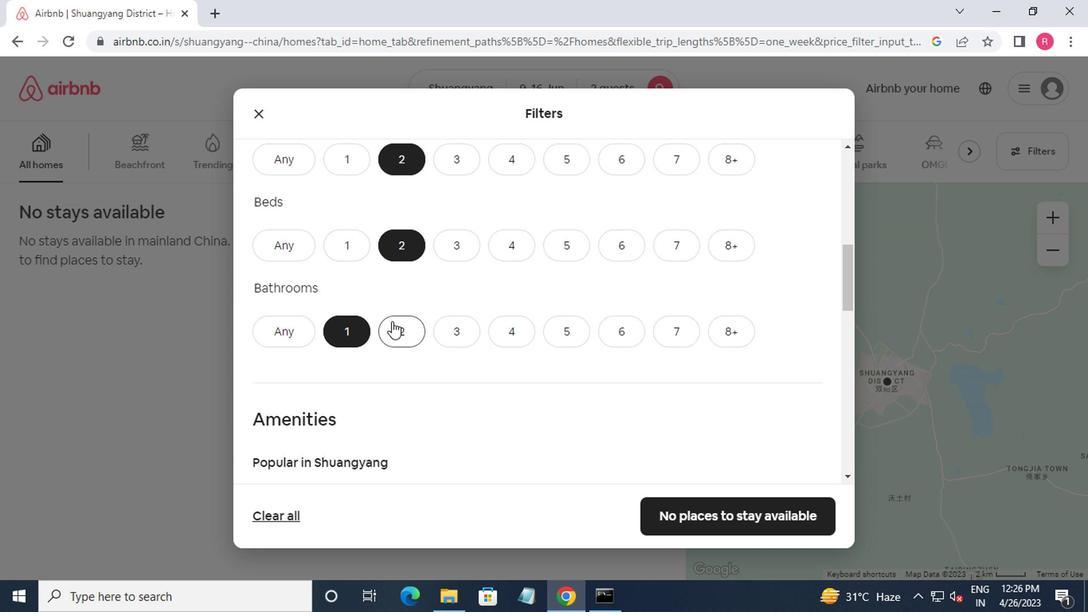 
Action: Mouse moved to (422, 332)
Screenshot: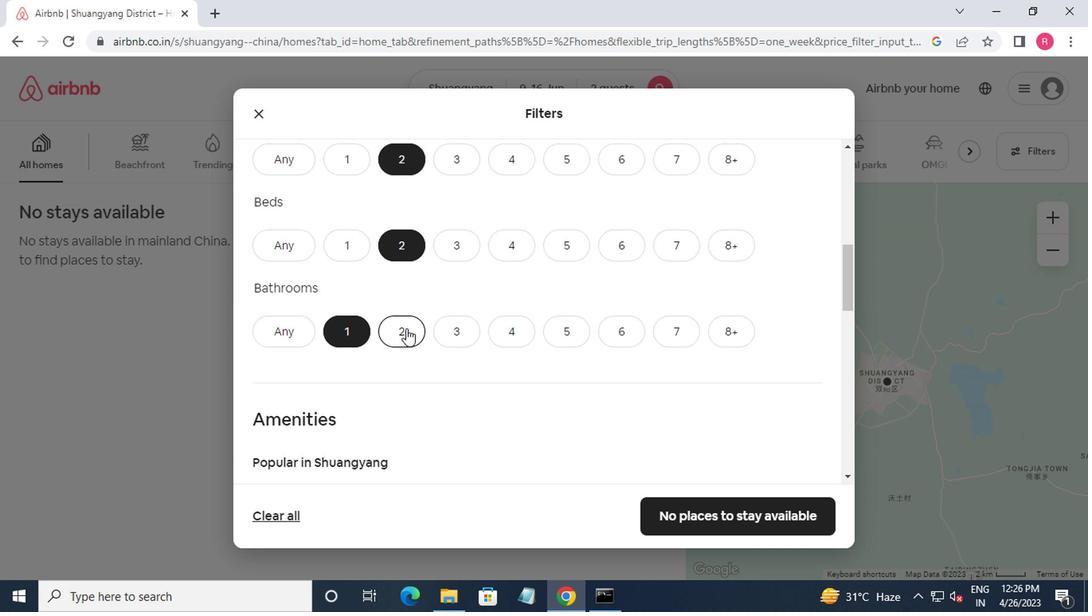 
Action: Mouse scrolled (422, 331) with delta (0, -1)
Screenshot: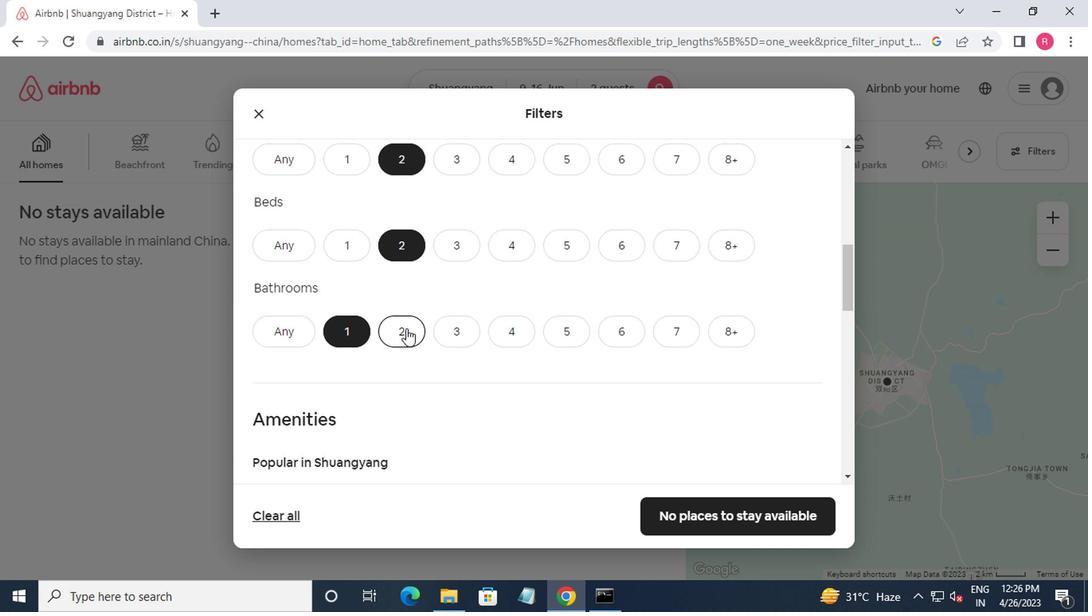 
Action: Mouse moved to (452, 337)
Screenshot: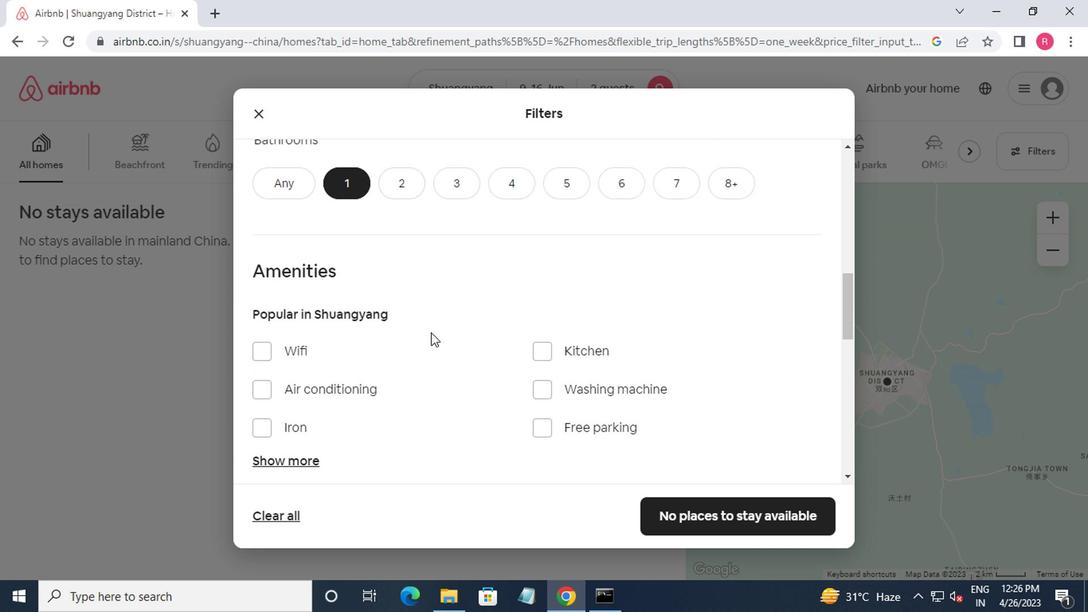 
Action: Mouse scrolled (452, 336) with delta (0, 0)
Screenshot: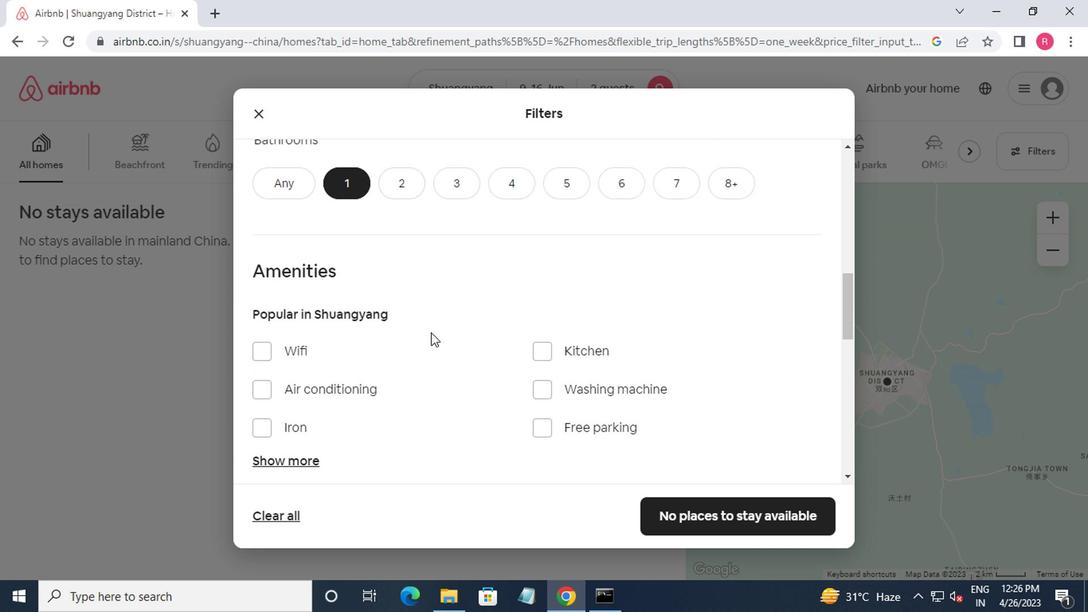 
Action: Mouse moved to (474, 329)
Screenshot: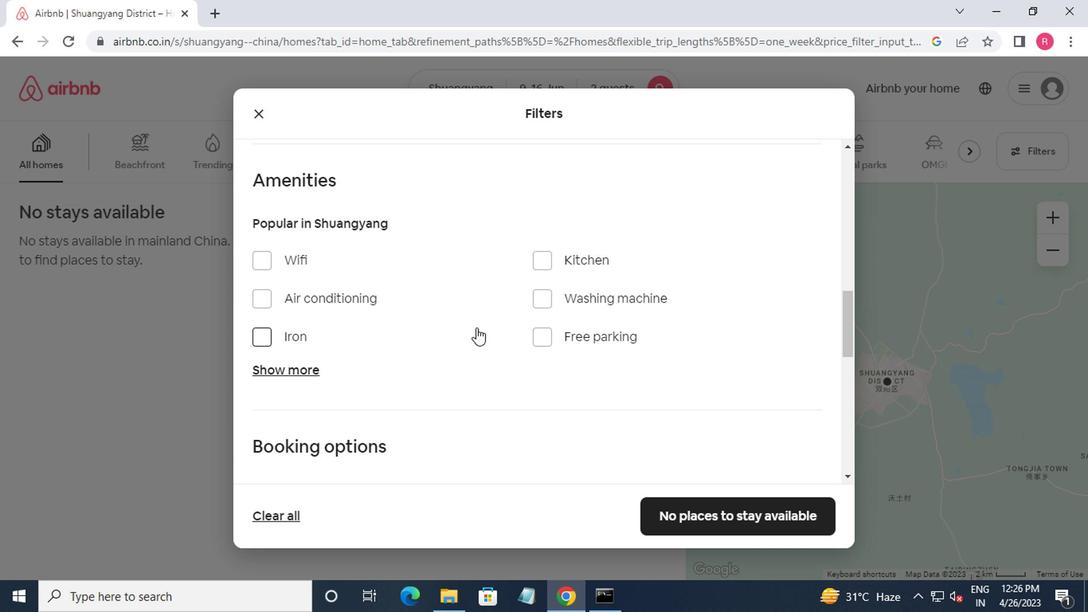 
Action: Mouse scrolled (474, 328) with delta (0, 0)
Screenshot: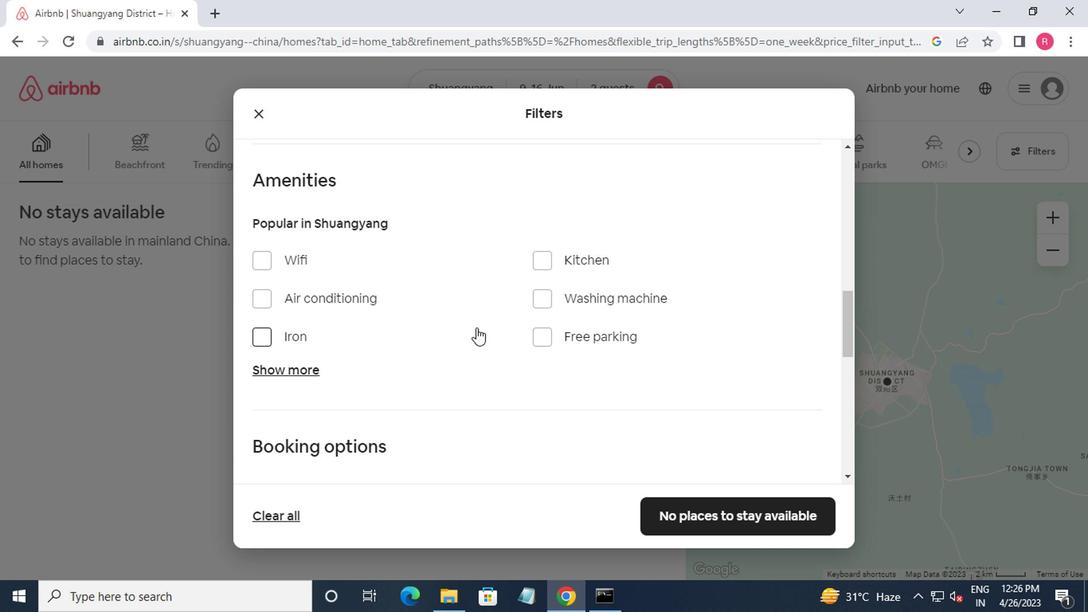 
Action: Mouse moved to (599, 334)
Screenshot: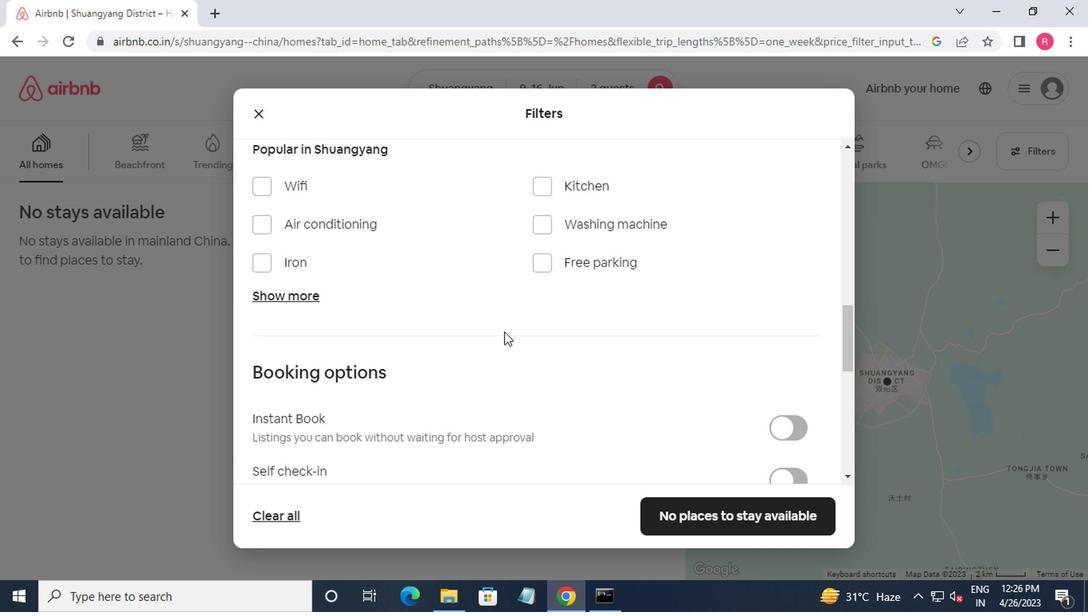 
Action: Mouse scrolled (599, 333) with delta (0, -1)
Screenshot: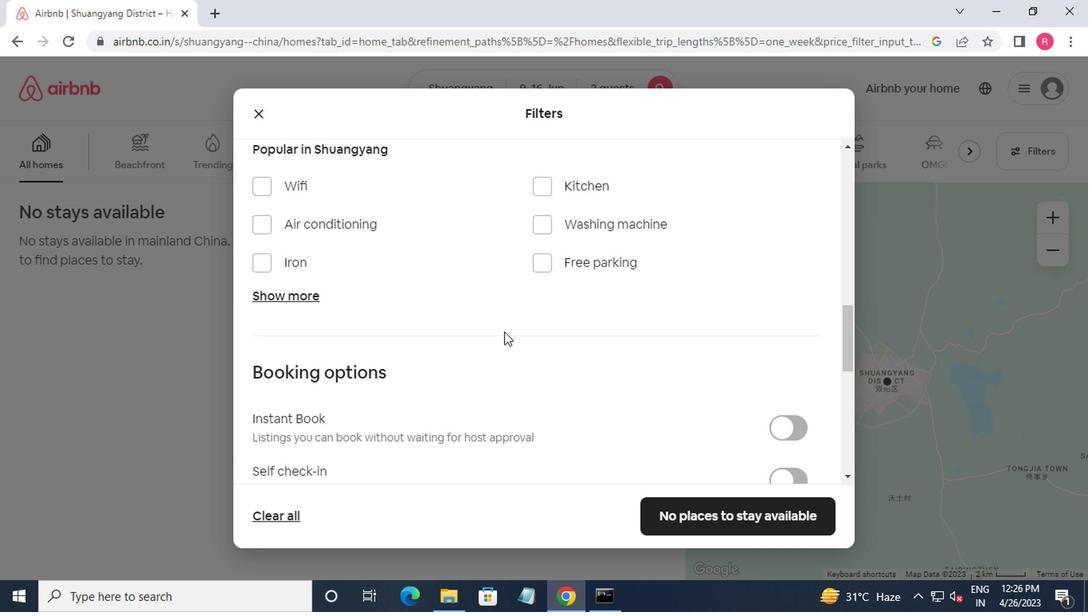 
Action: Mouse moved to (779, 386)
Screenshot: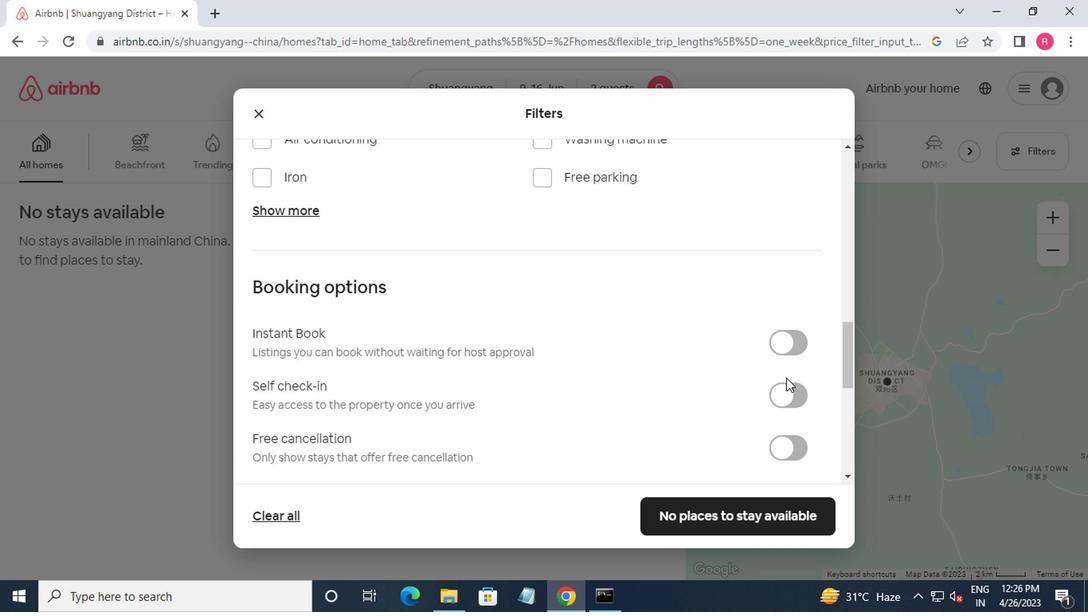 
Action: Mouse pressed left at (779, 386)
Screenshot: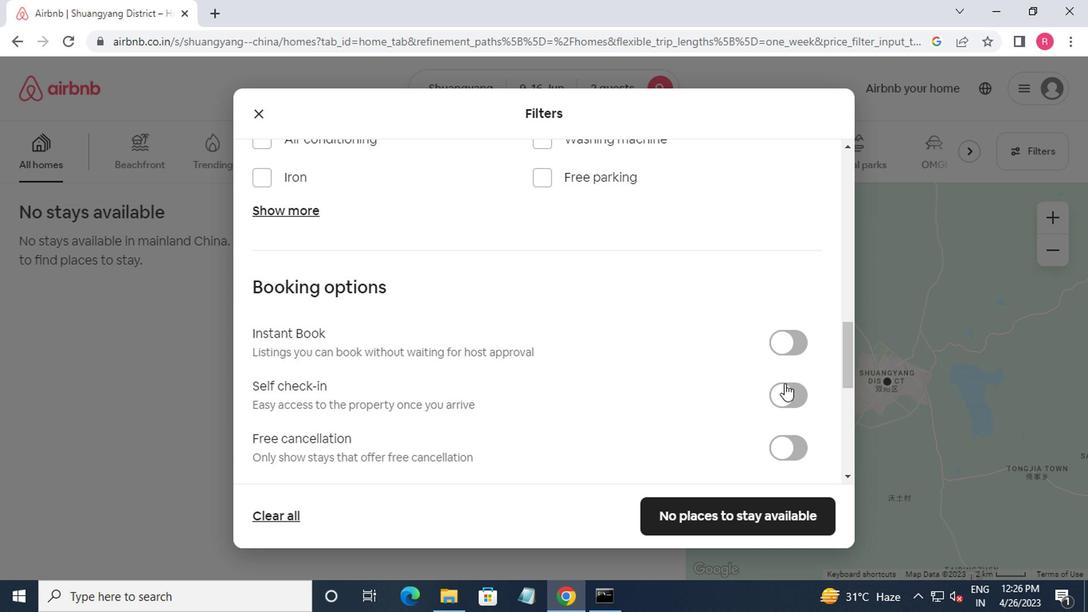 
Action: Mouse moved to (759, 388)
Screenshot: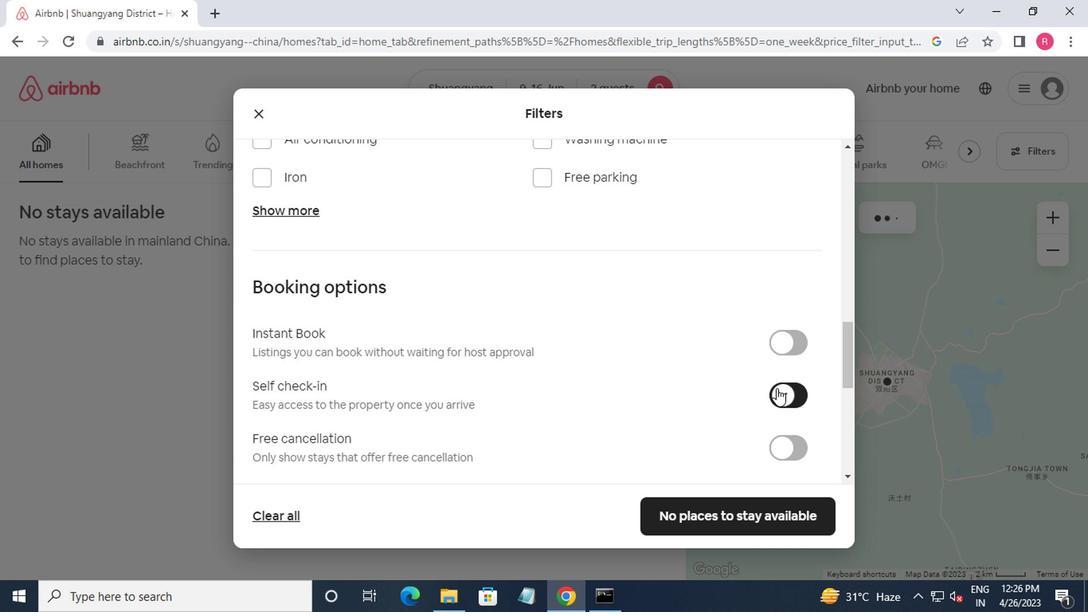 
Action: Mouse scrolled (759, 387) with delta (0, 0)
Screenshot: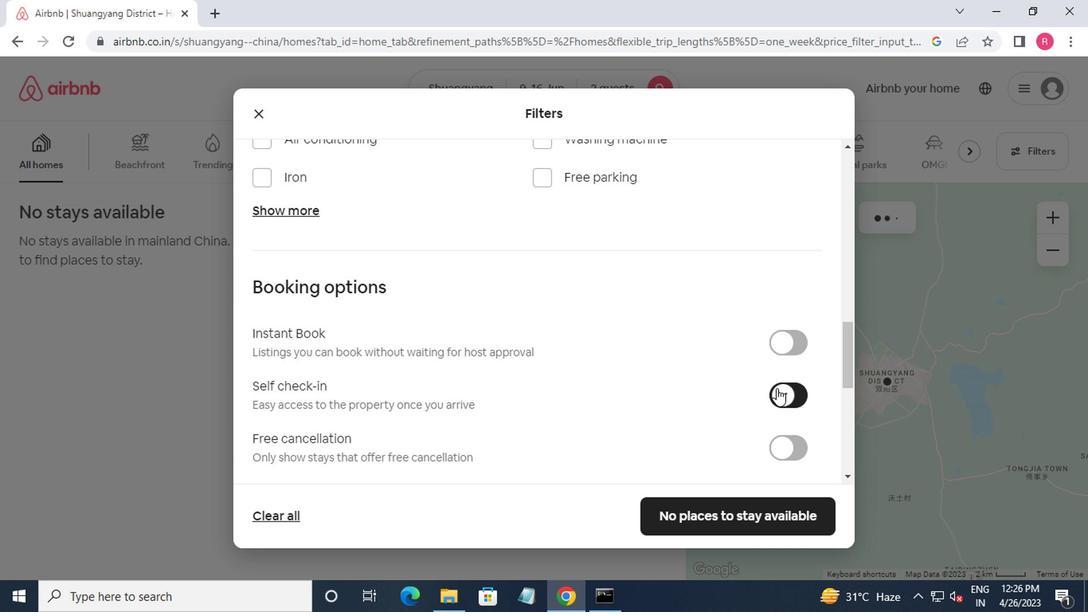 
Action: Mouse moved to (757, 388)
Screenshot: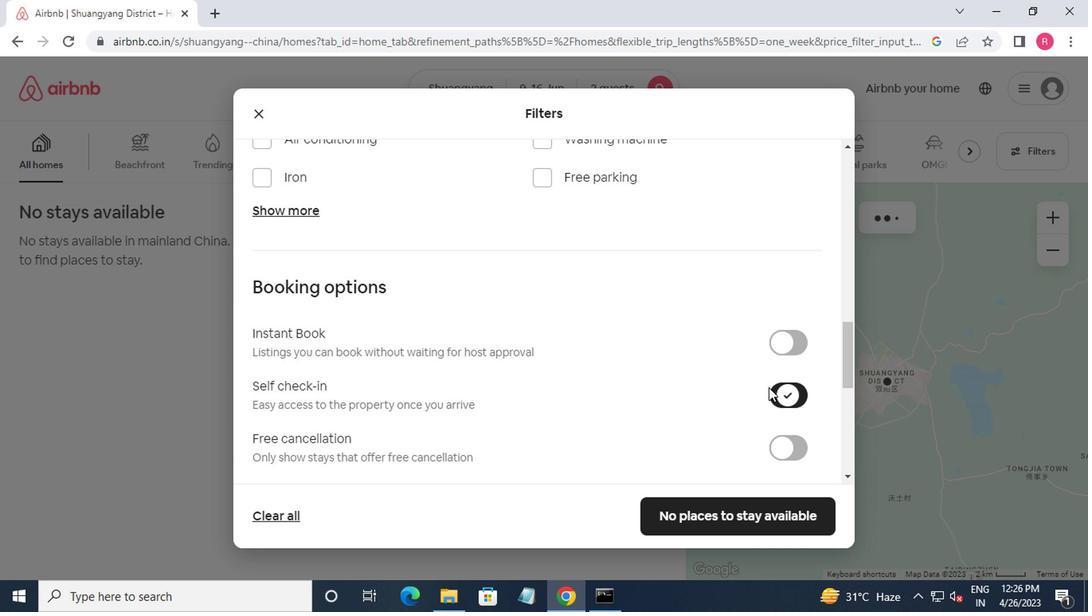 
Action: Mouse scrolled (757, 388) with delta (0, 0)
Screenshot: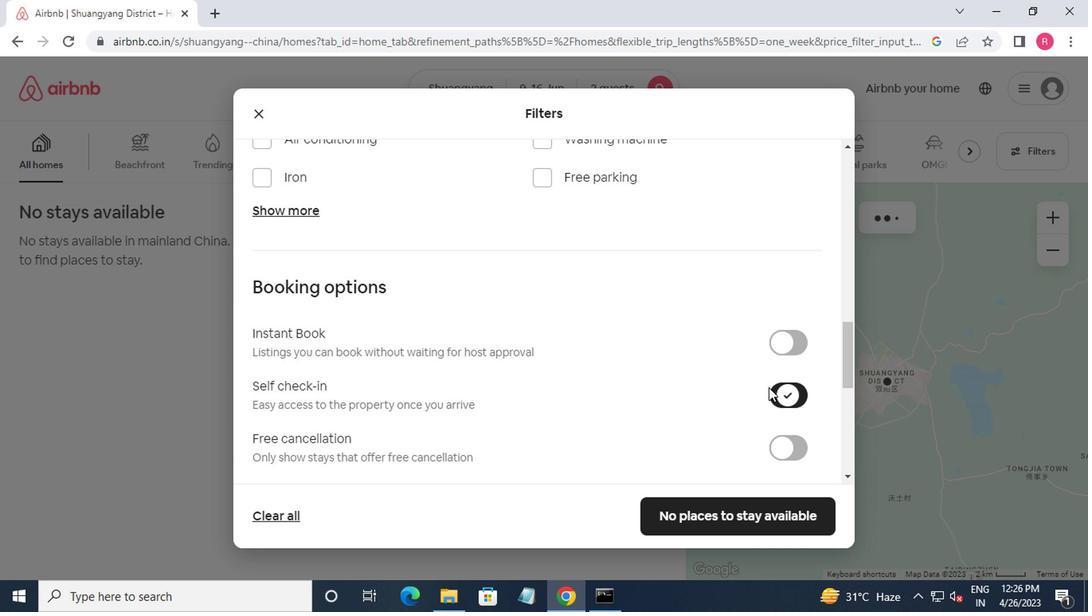 
Action: Mouse moved to (756, 391)
Screenshot: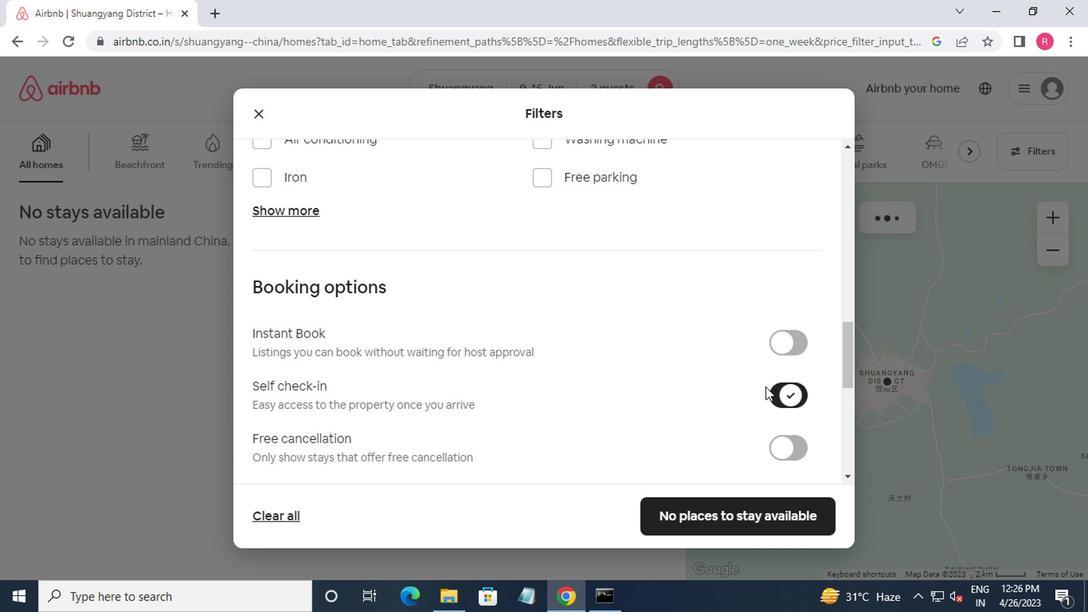 
Action: Mouse scrolled (756, 390) with delta (0, -1)
Screenshot: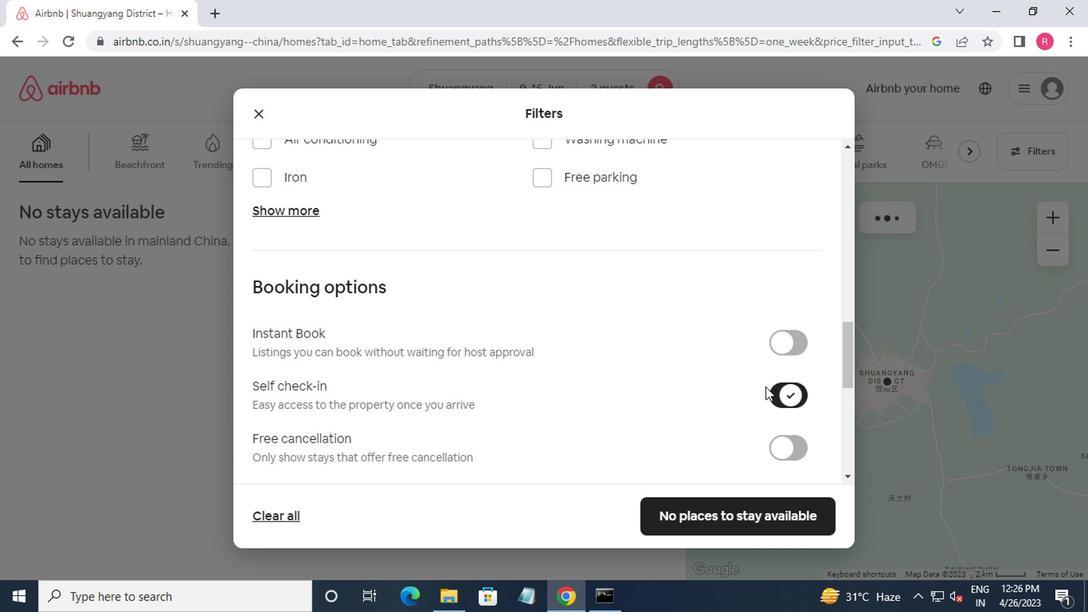 
Action: Mouse moved to (724, 510)
Screenshot: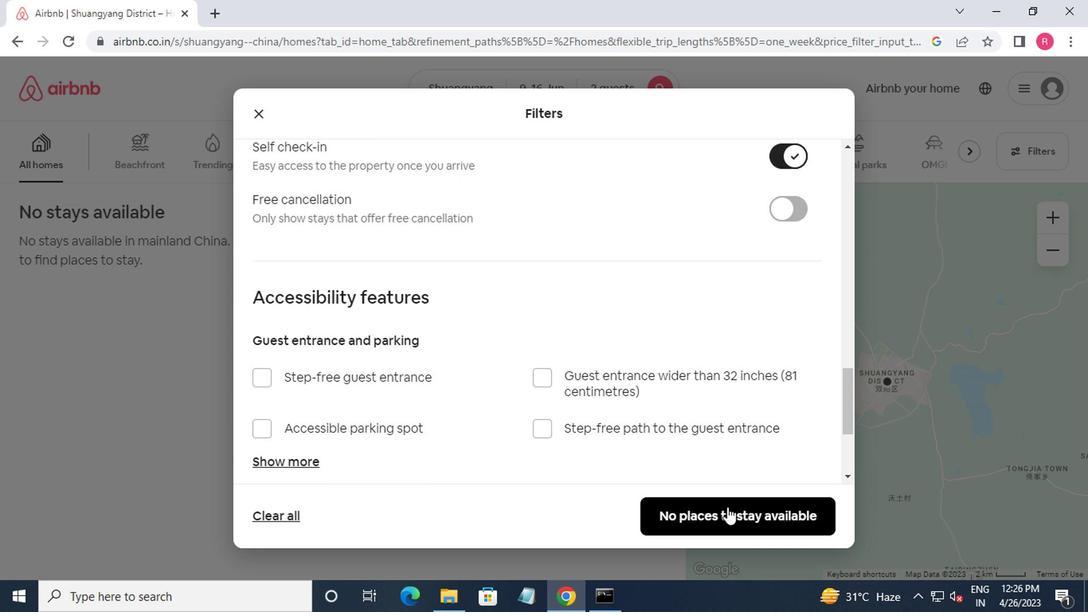 
Action: Mouse pressed left at (724, 510)
Screenshot: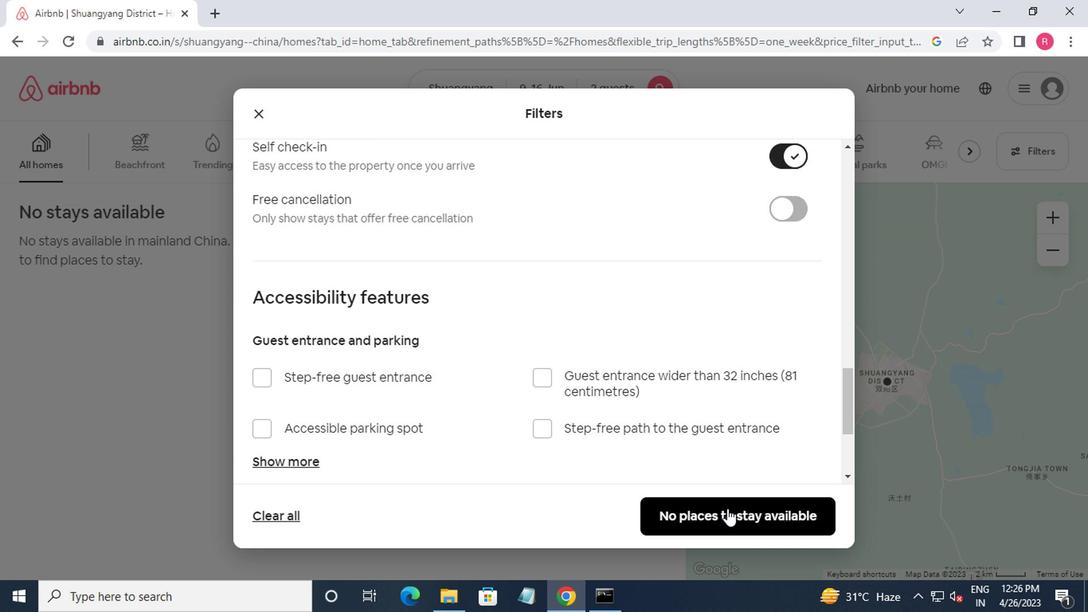 
Action: Mouse moved to (727, 494)
Screenshot: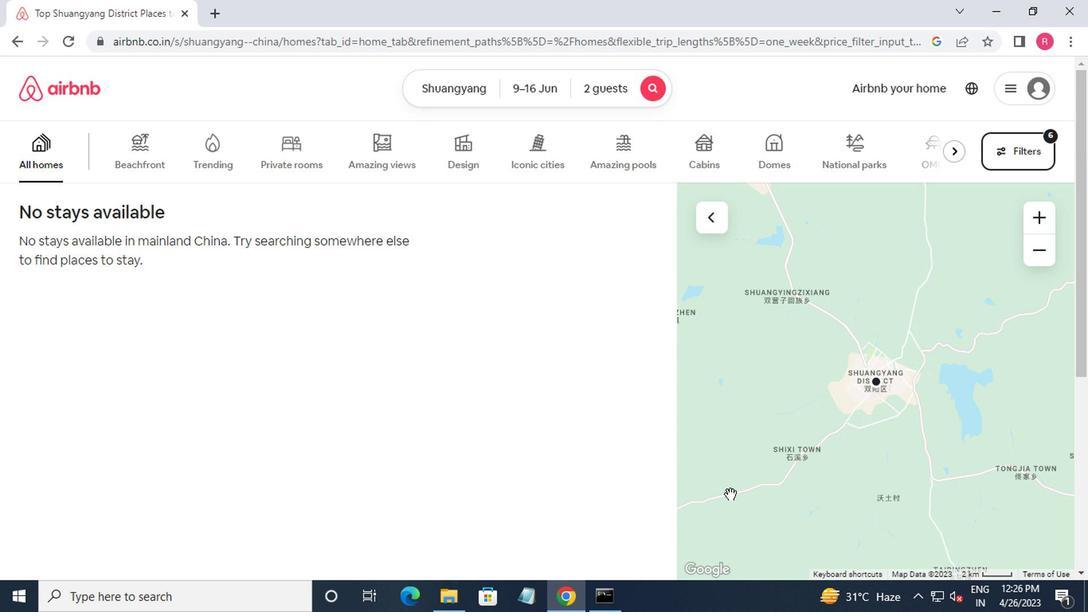 
